 Task: In the  document research.txt Use the tool word Count 'and display word count while typing'. Find the word using Dictionary 'memorable'. Below name insert the link: www.instagram.com
Action: Mouse moved to (390, 501)
Screenshot: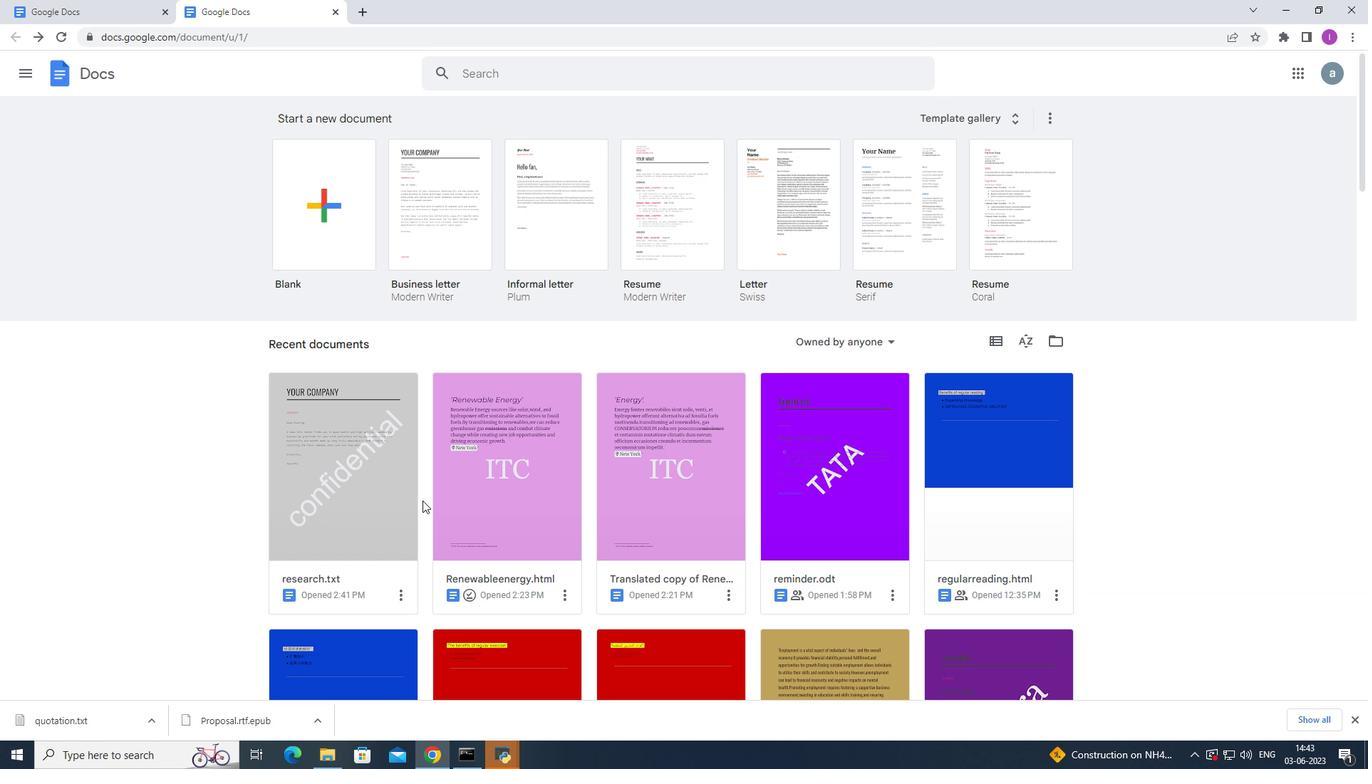 
Action: Mouse pressed left at (390, 501)
Screenshot: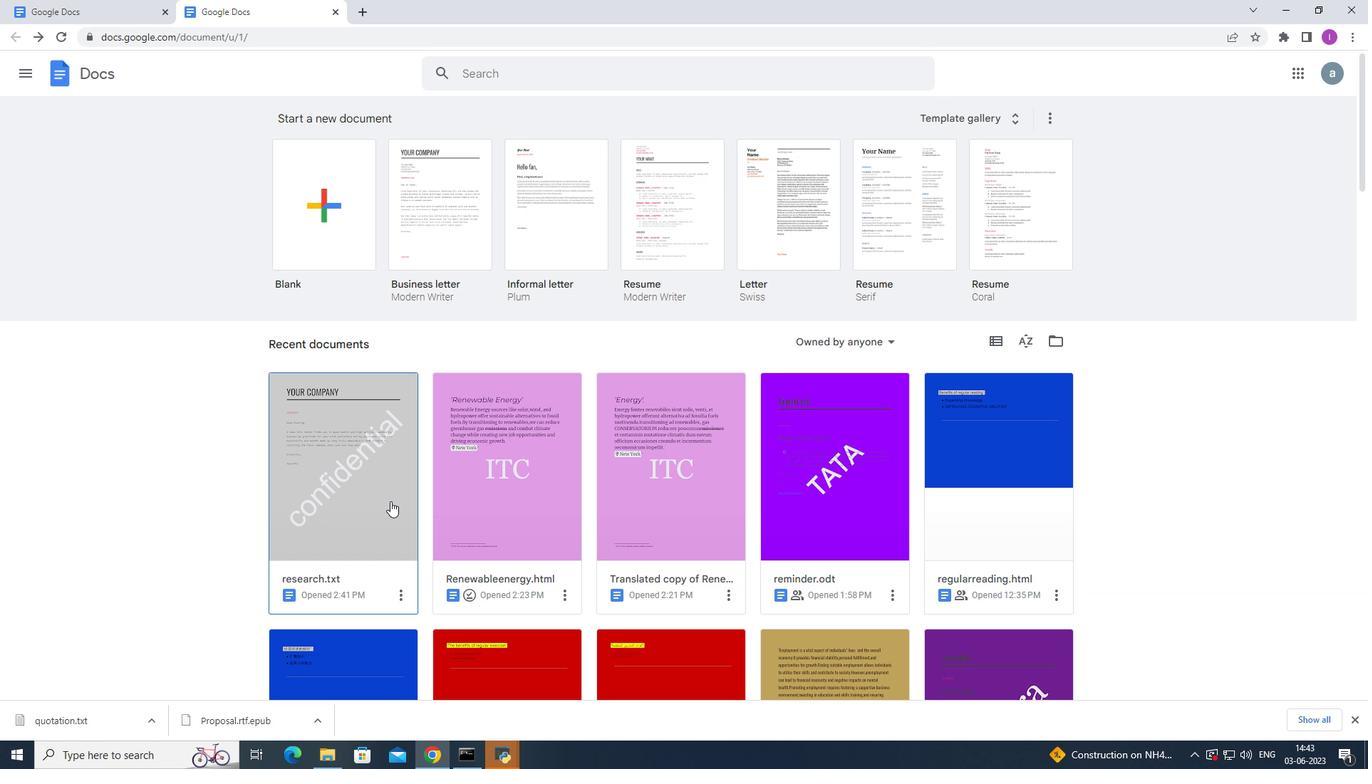
Action: Mouse moved to (225, 79)
Screenshot: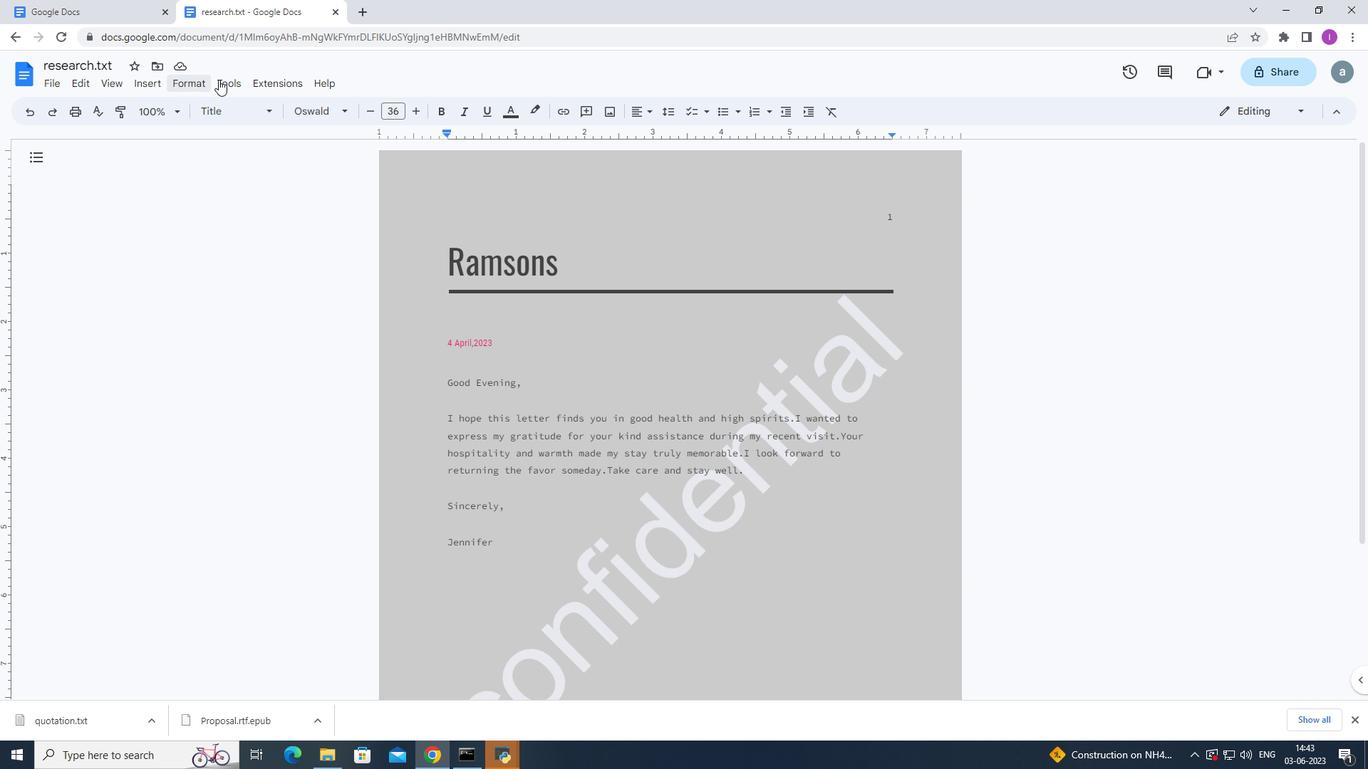 
Action: Mouse pressed left at (225, 79)
Screenshot: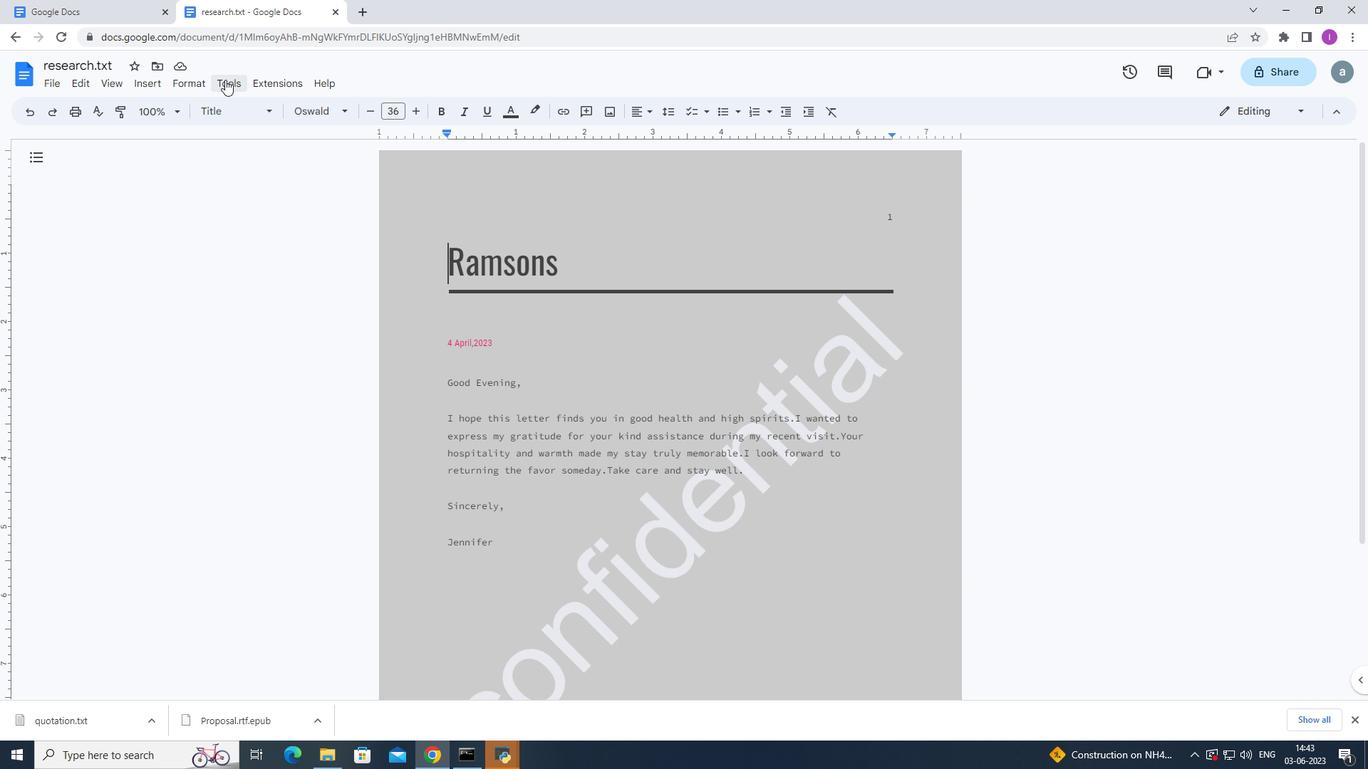 
Action: Mouse moved to (438, 125)
Screenshot: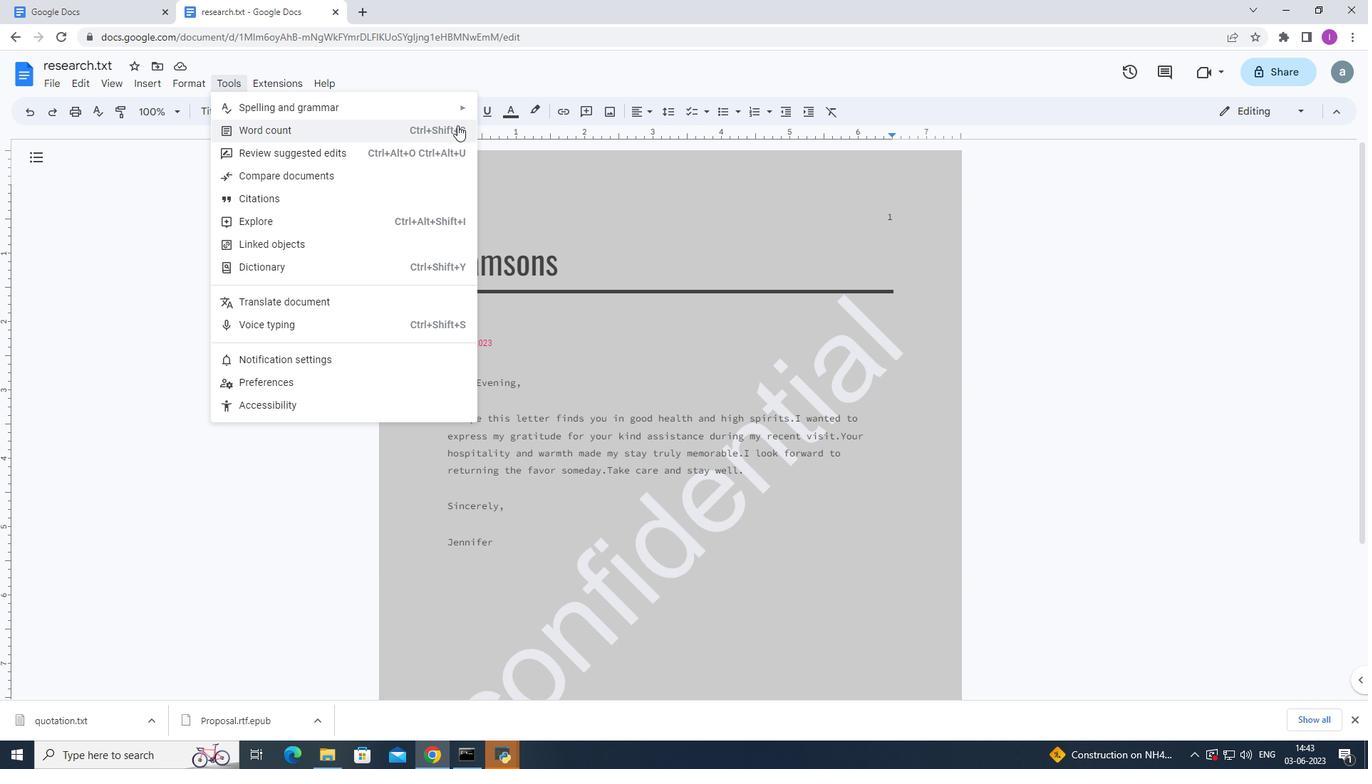 
Action: Mouse pressed left at (438, 125)
Screenshot: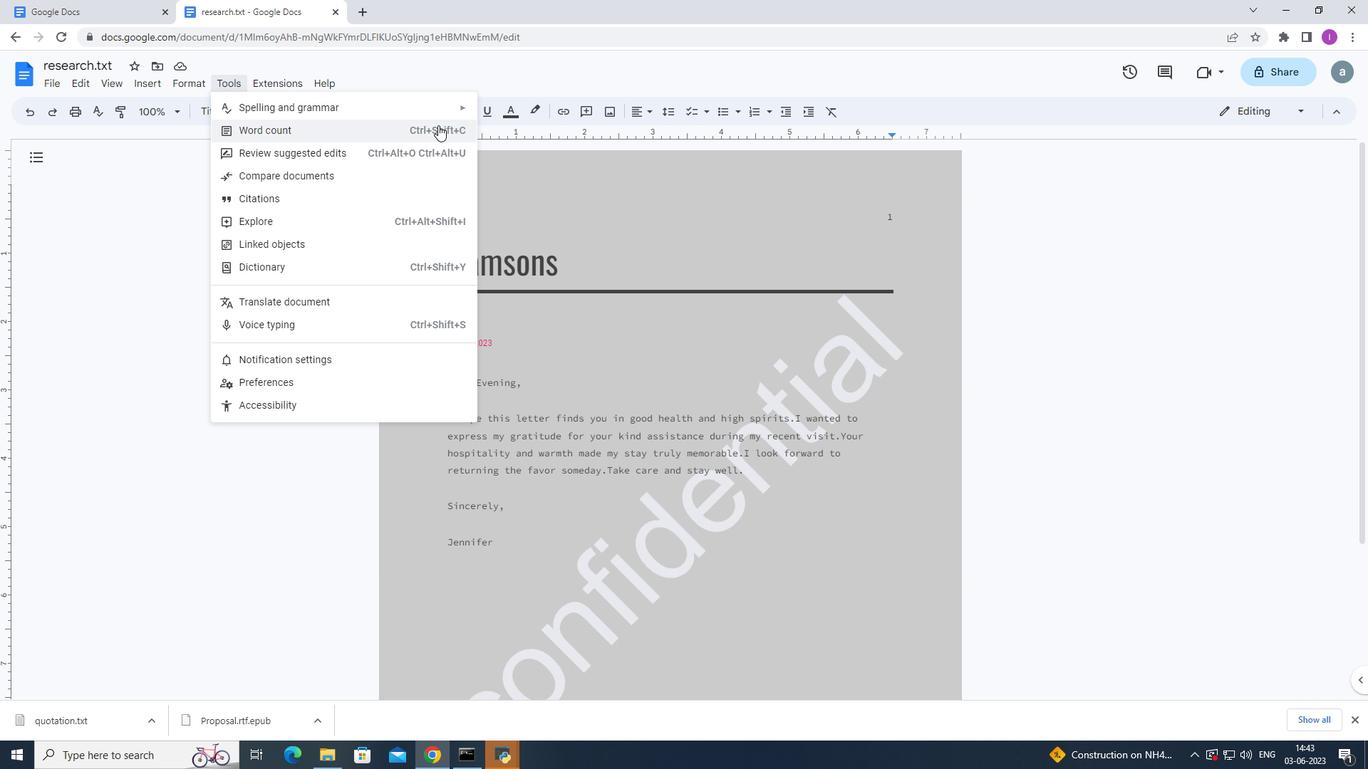 
Action: Mouse moved to (603, 438)
Screenshot: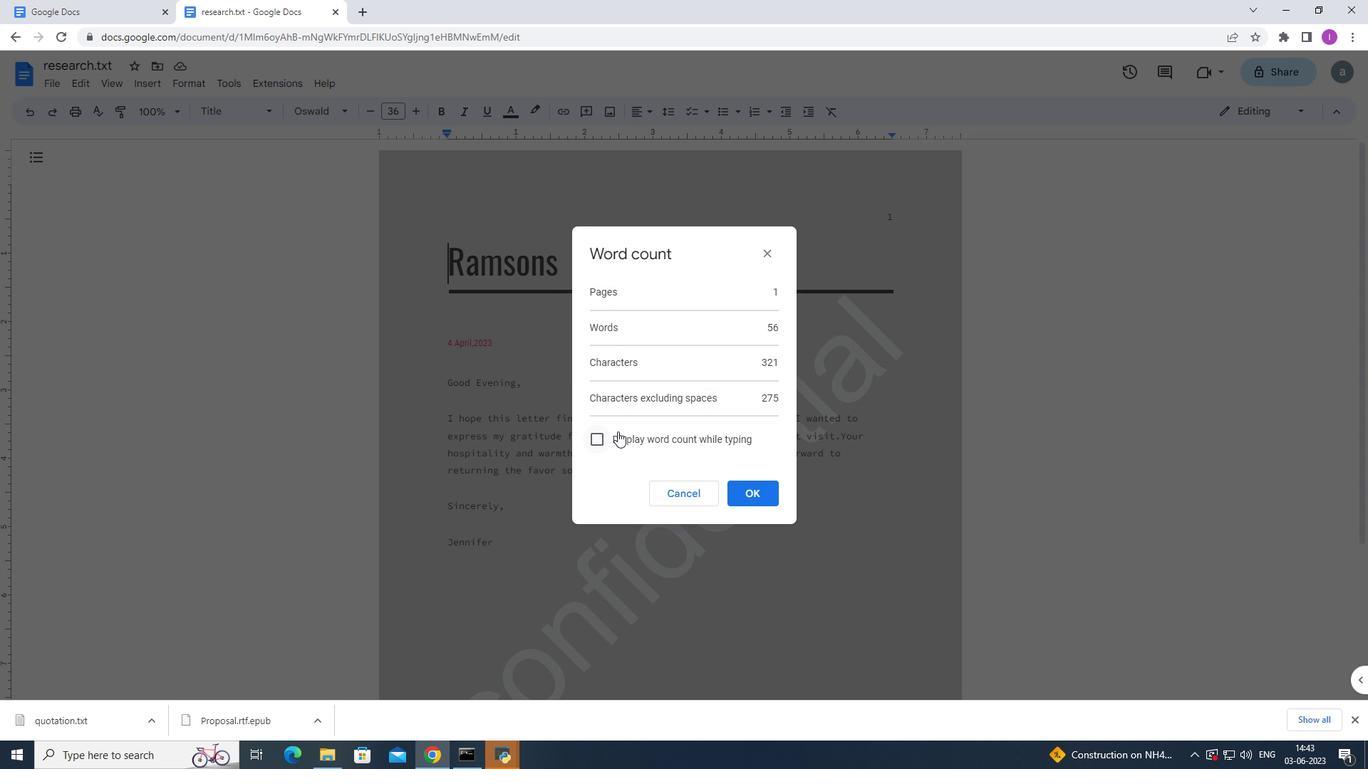 
Action: Mouse pressed left at (603, 438)
Screenshot: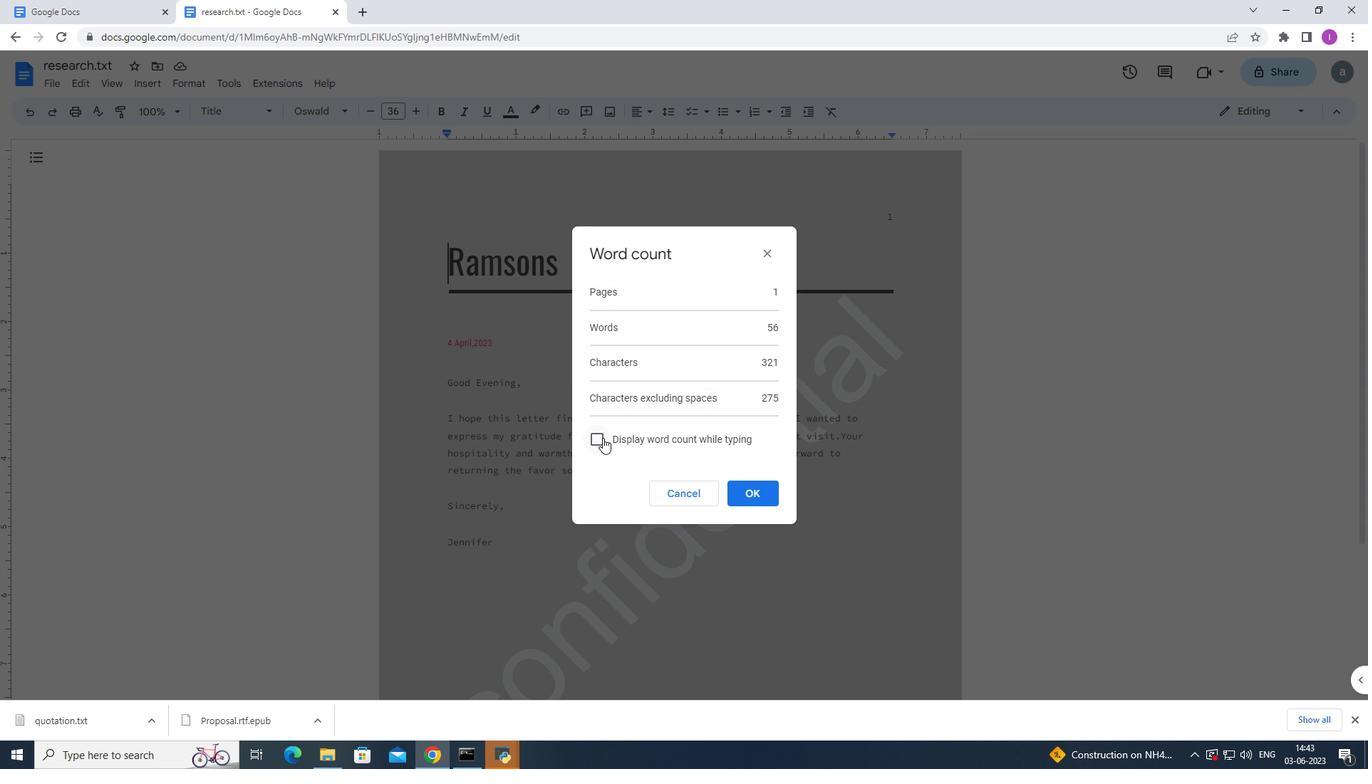 
Action: Mouse moved to (750, 489)
Screenshot: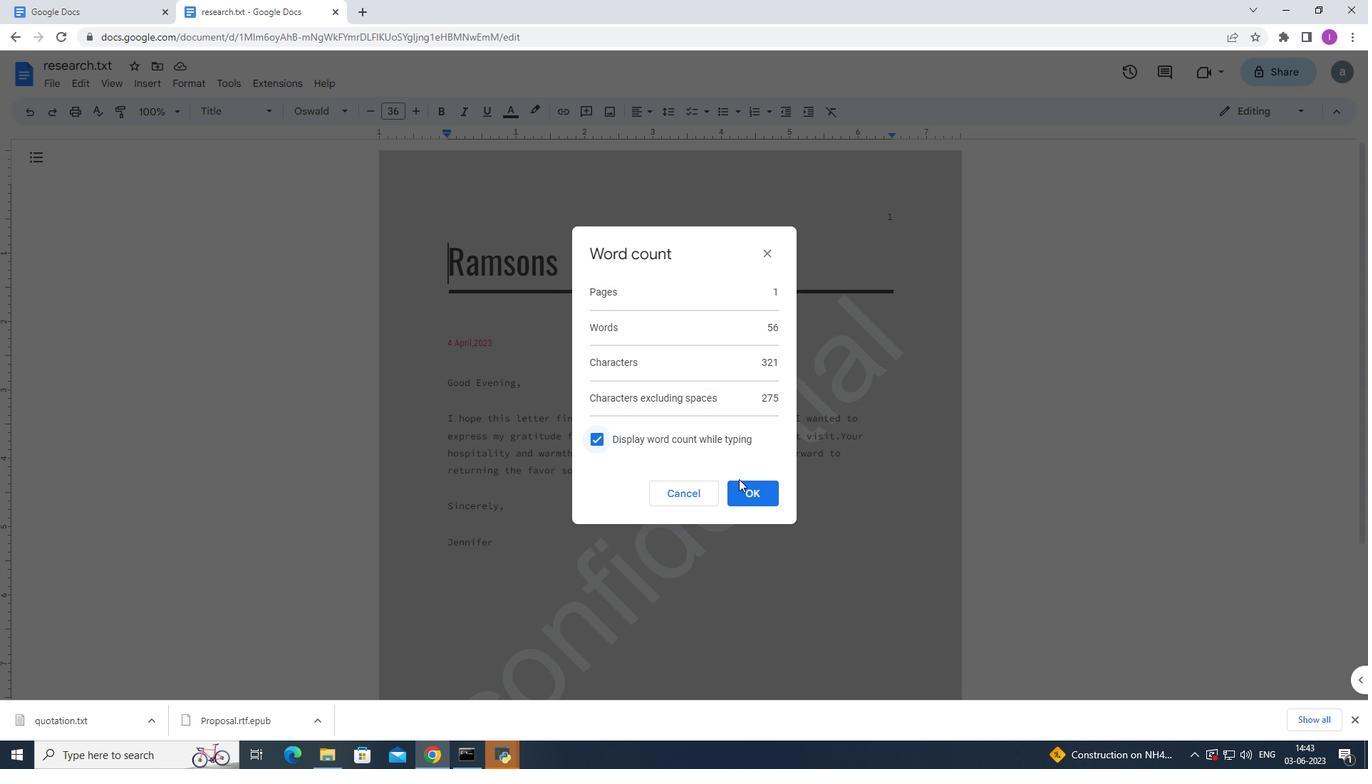 
Action: Mouse pressed left at (750, 489)
Screenshot: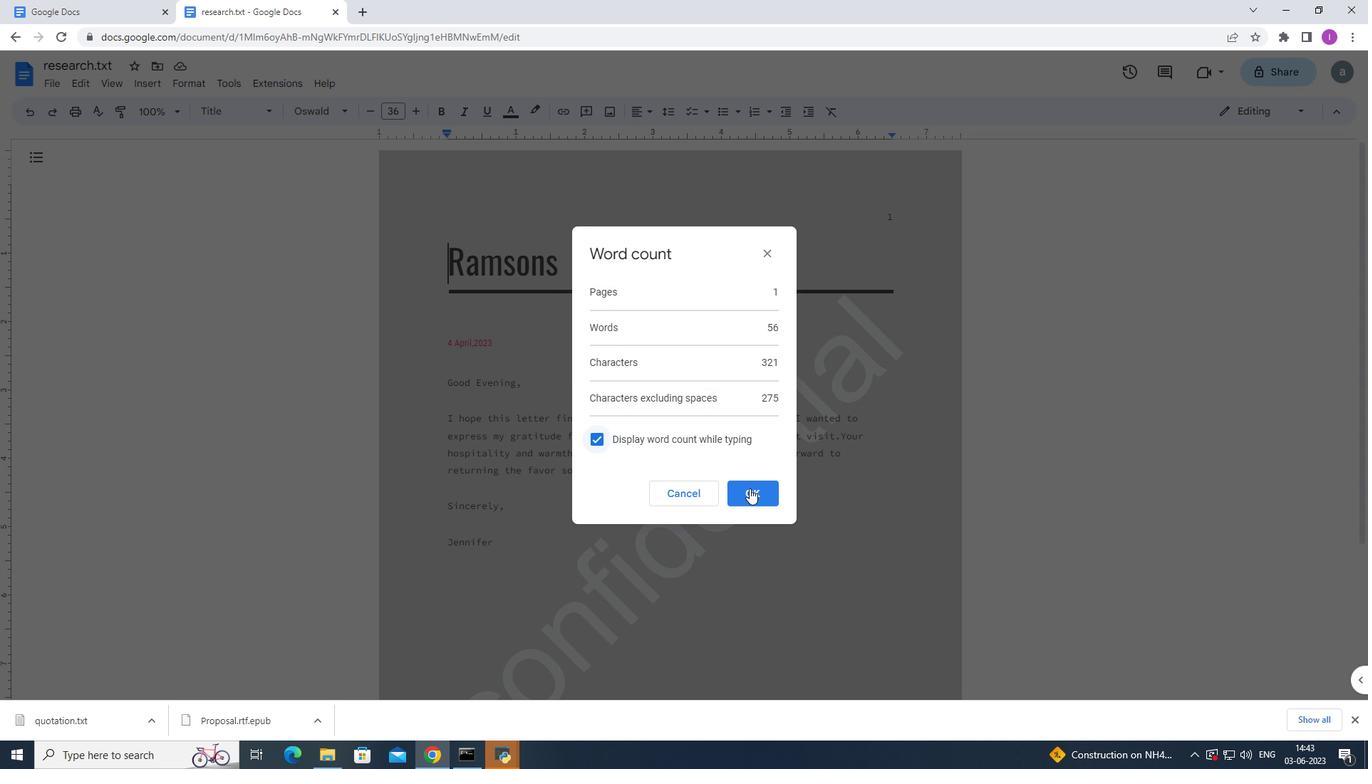 
Action: Mouse moved to (739, 453)
Screenshot: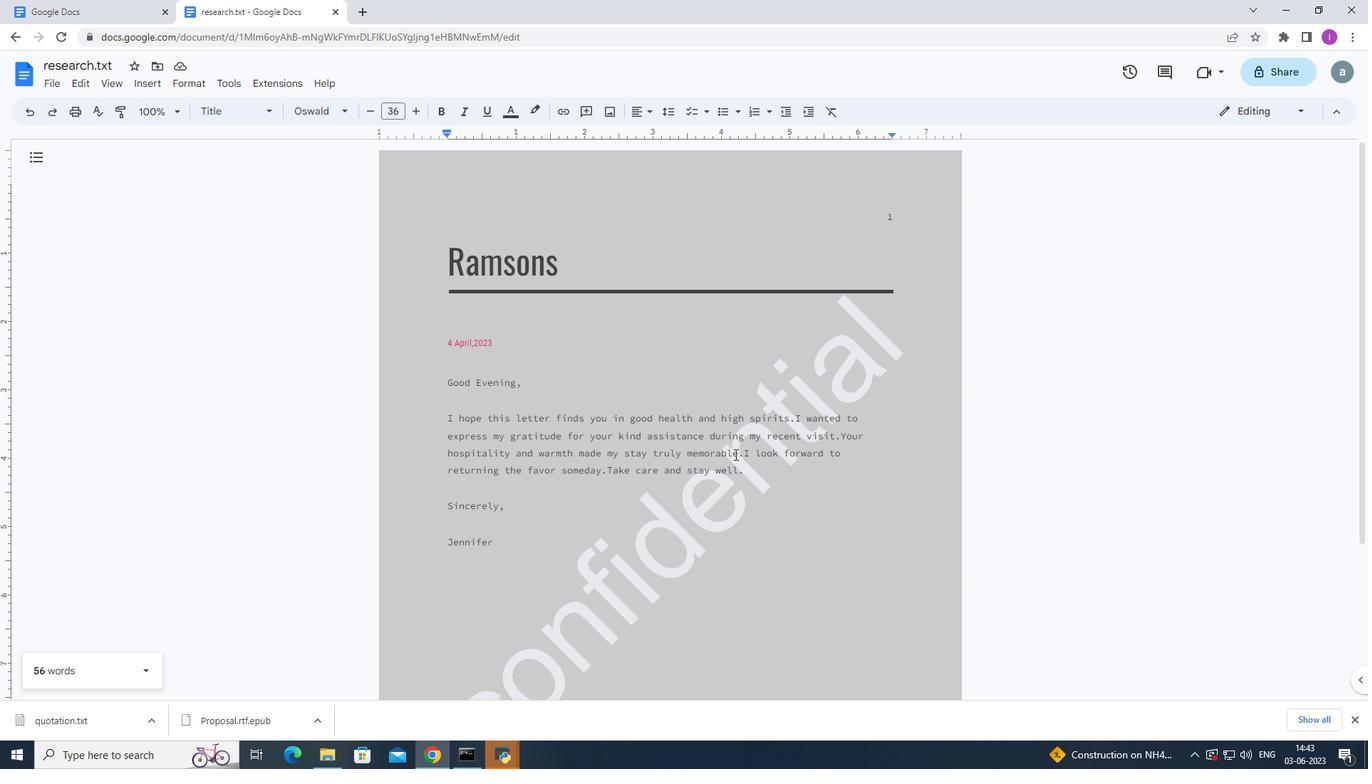 
Action: Mouse pressed left at (739, 453)
Screenshot: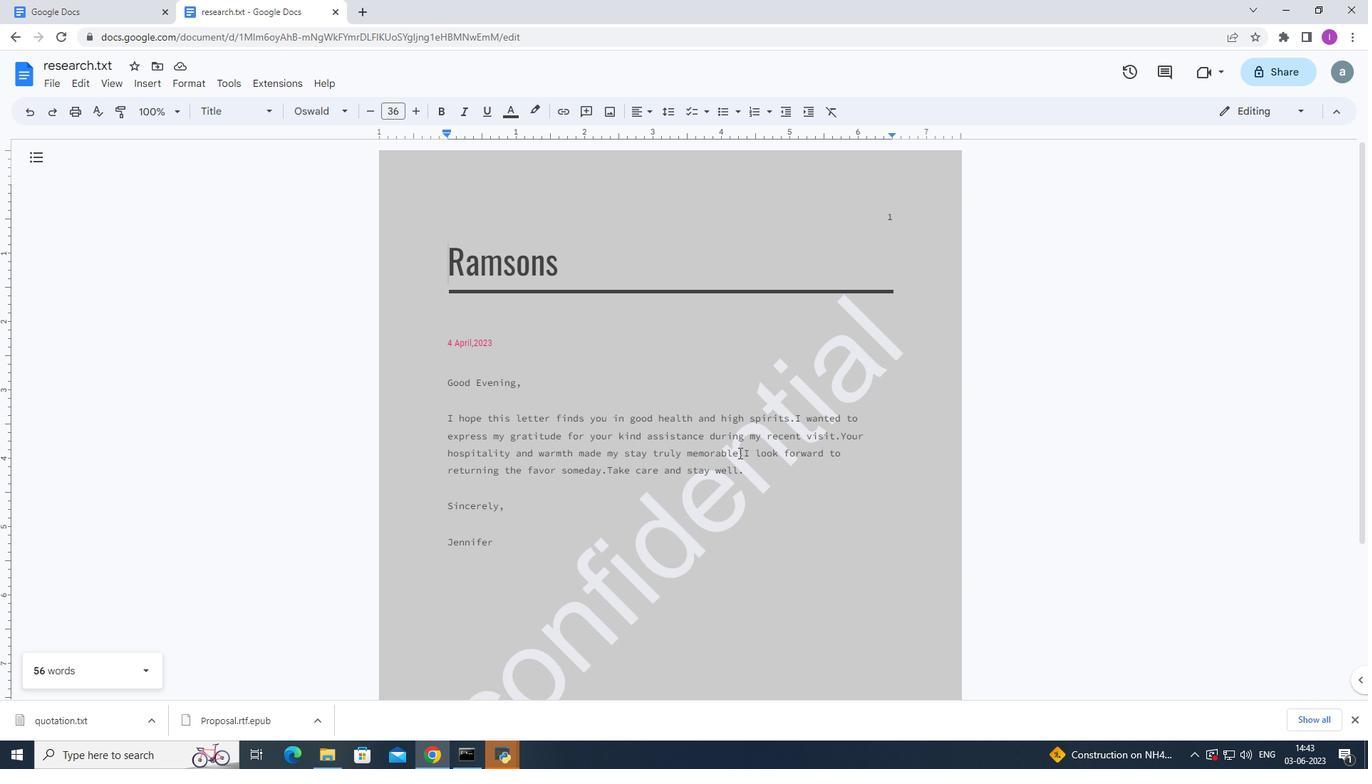 
Action: Mouse moved to (236, 80)
Screenshot: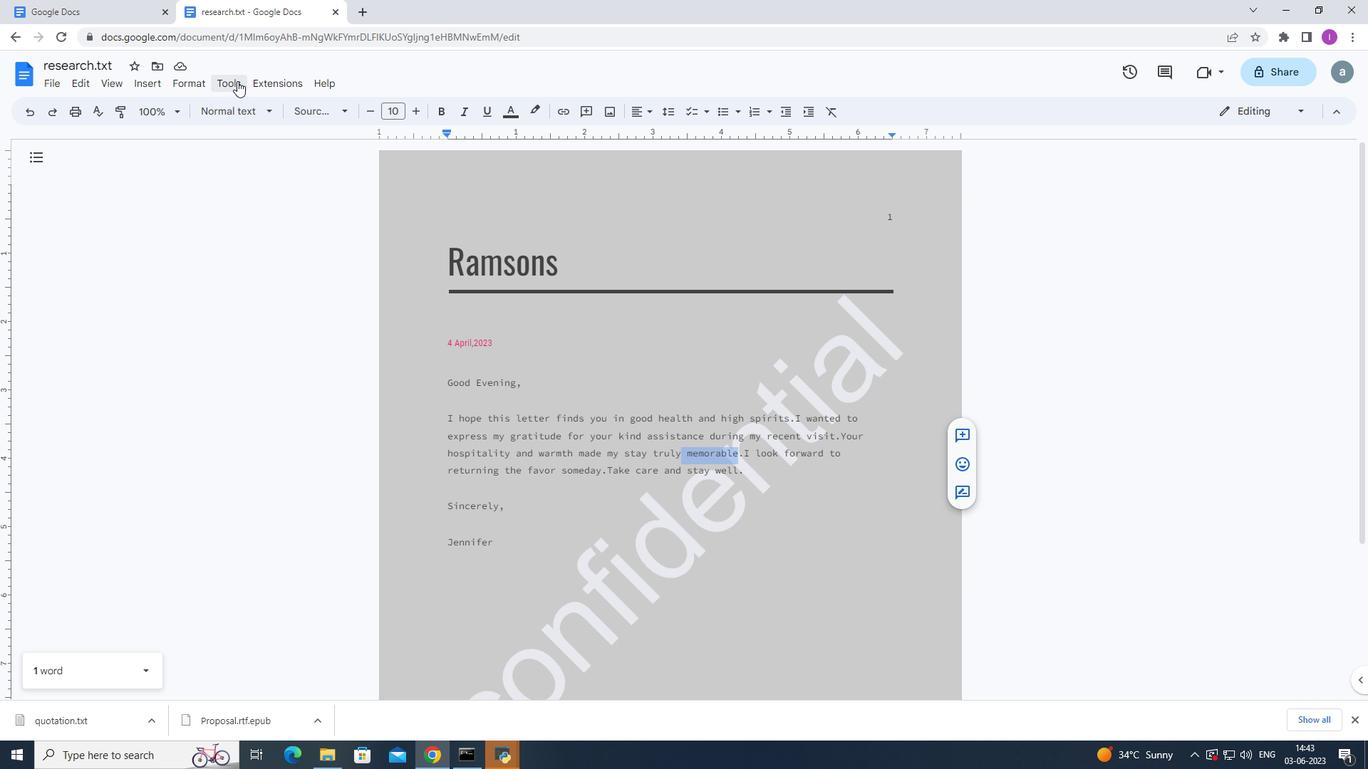 
Action: Mouse pressed left at (236, 80)
Screenshot: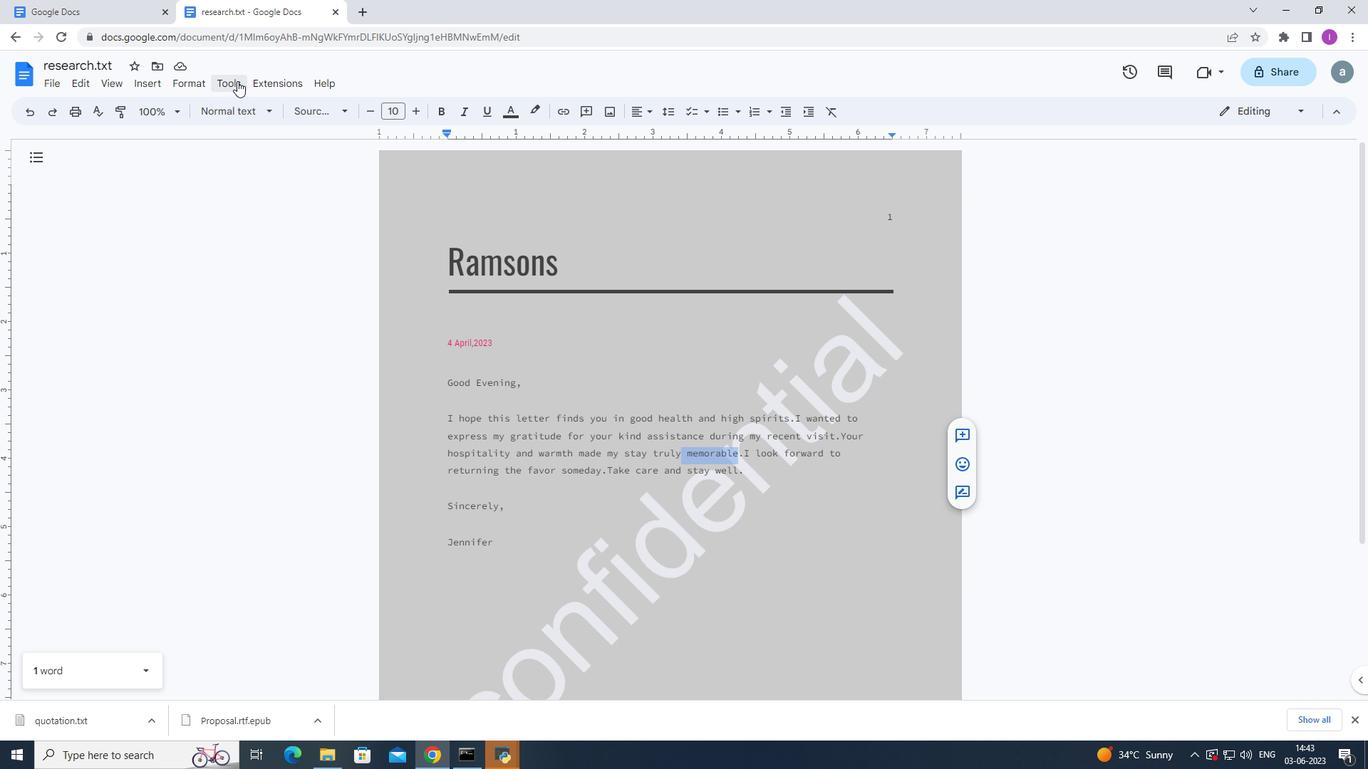 
Action: Mouse moved to (280, 268)
Screenshot: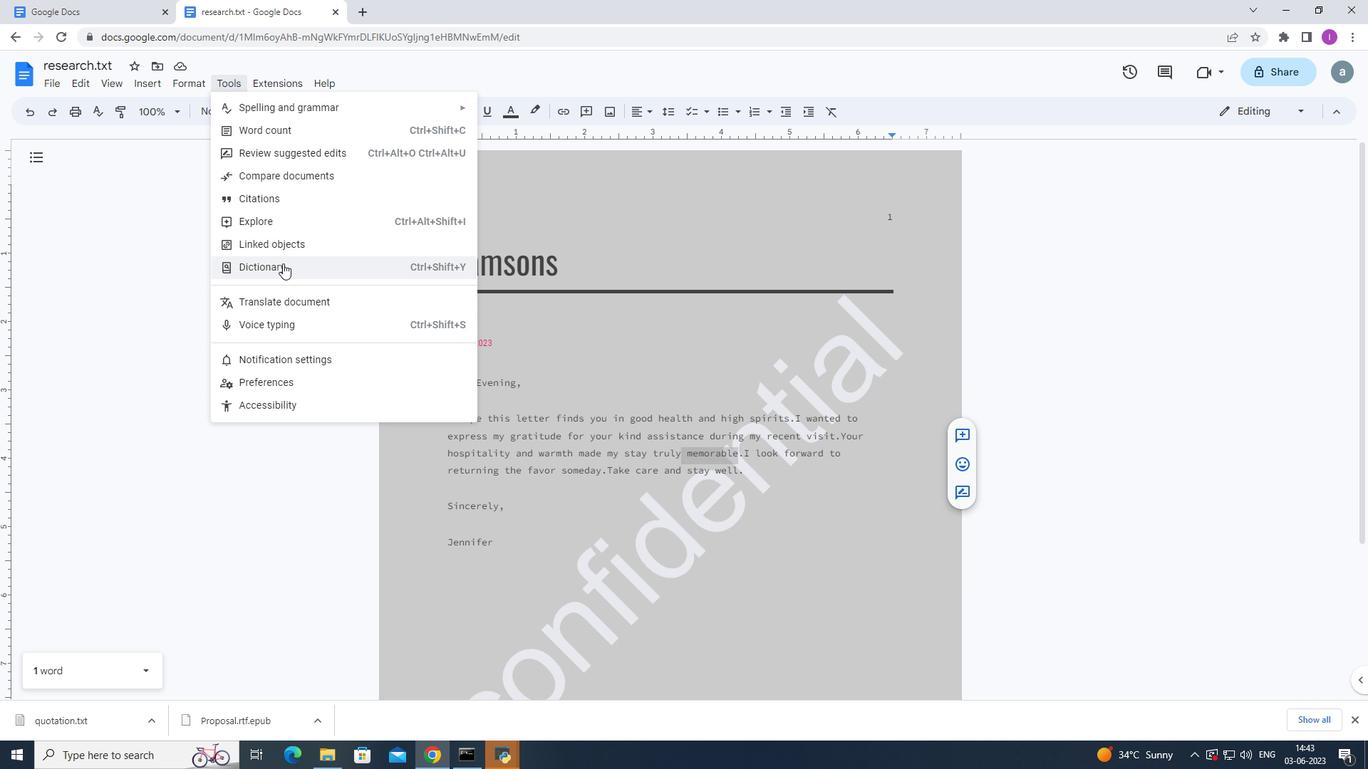 
Action: Mouse pressed left at (280, 268)
Screenshot: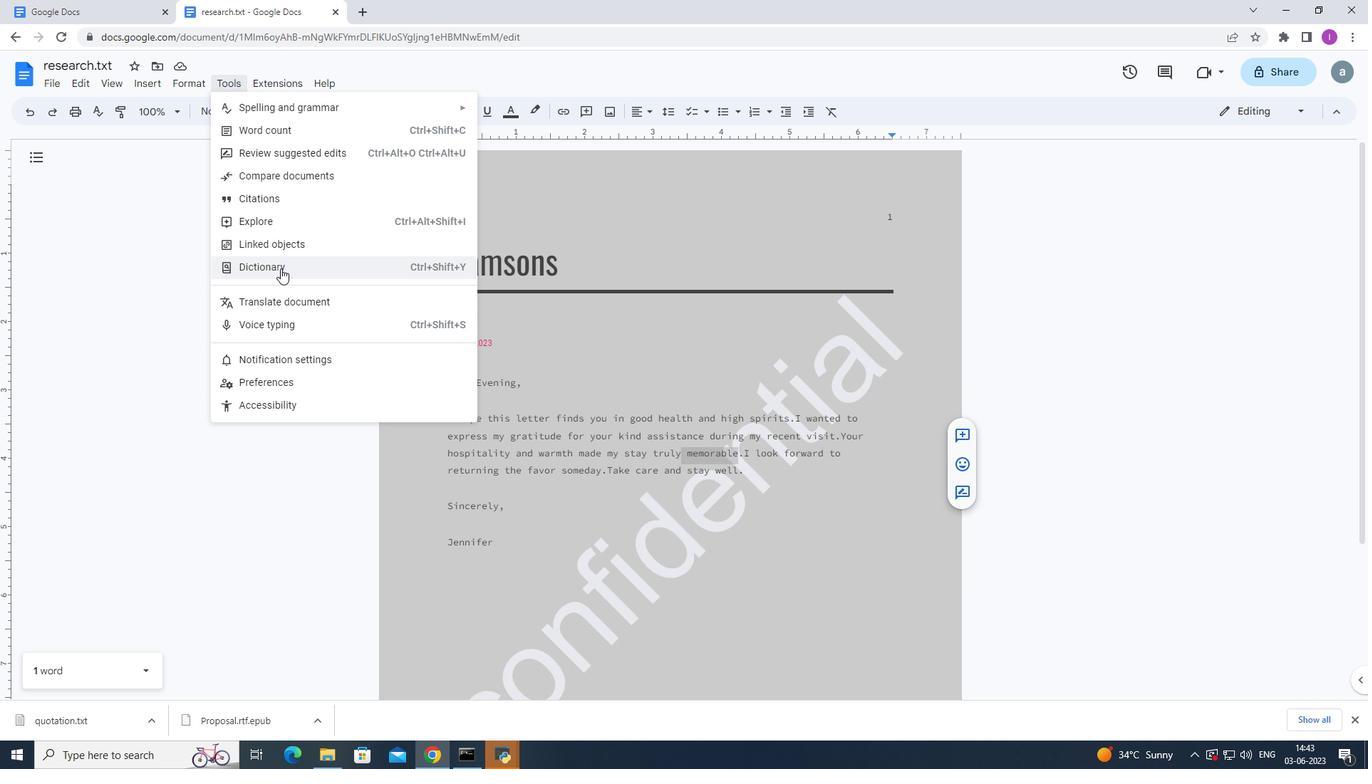
Action: Mouse moved to (380, 548)
Screenshot: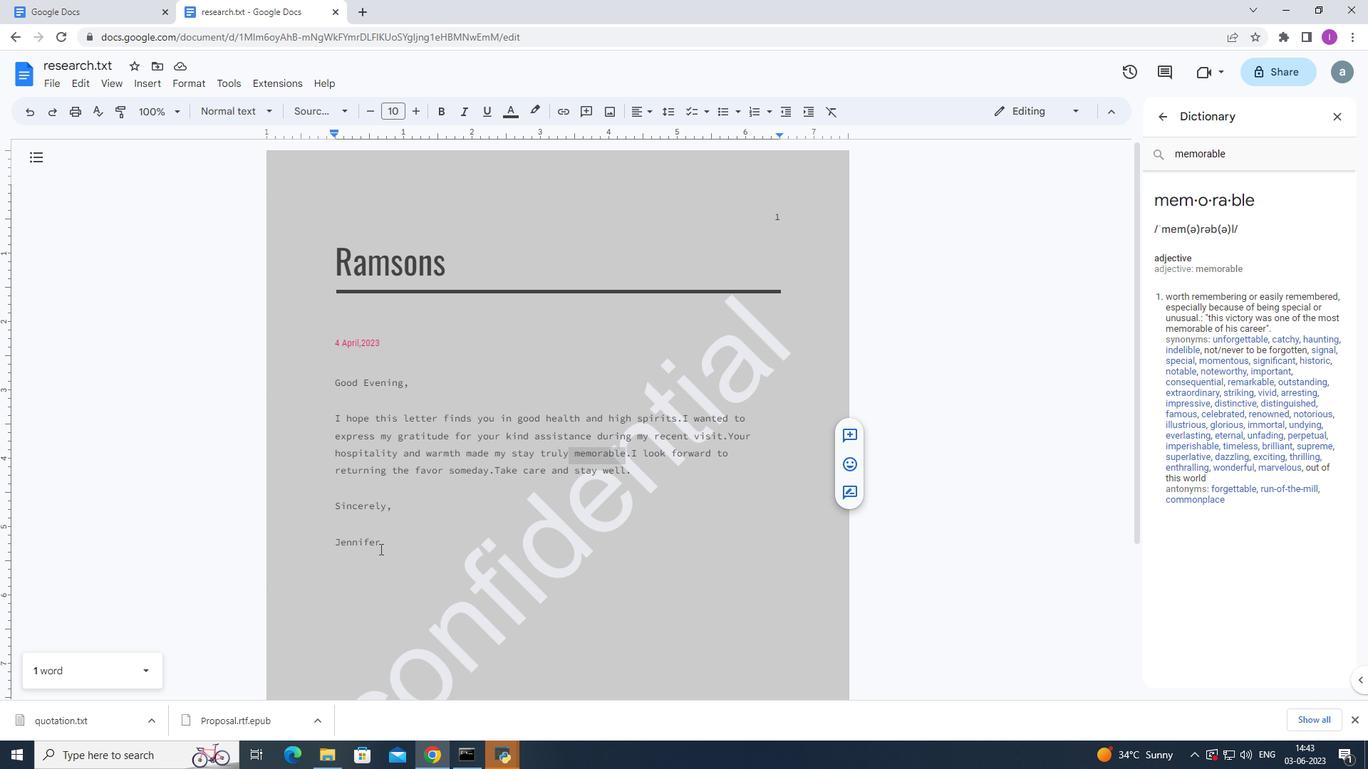 
Action: Mouse pressed left at (380, 548)
Screenshot: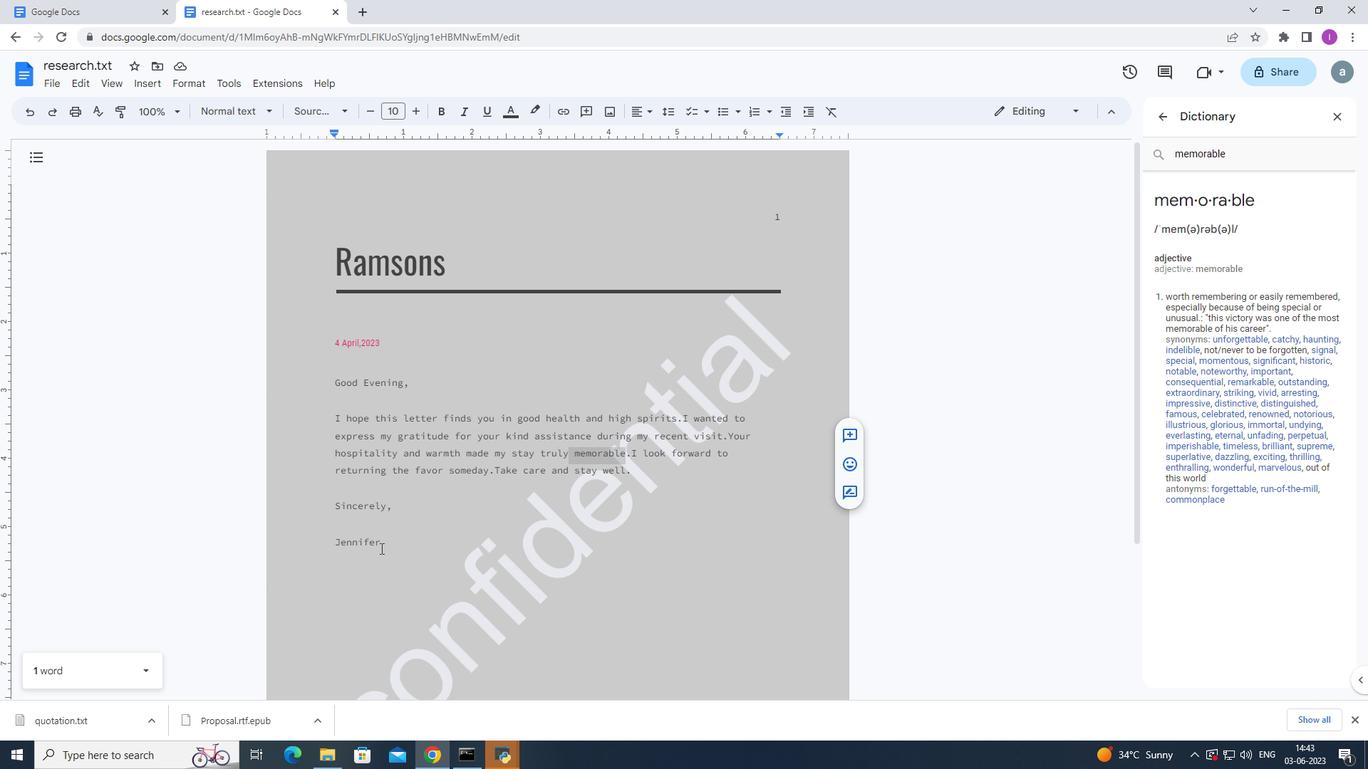 
Action: Mouse moved to (512, 541)
Screenshot: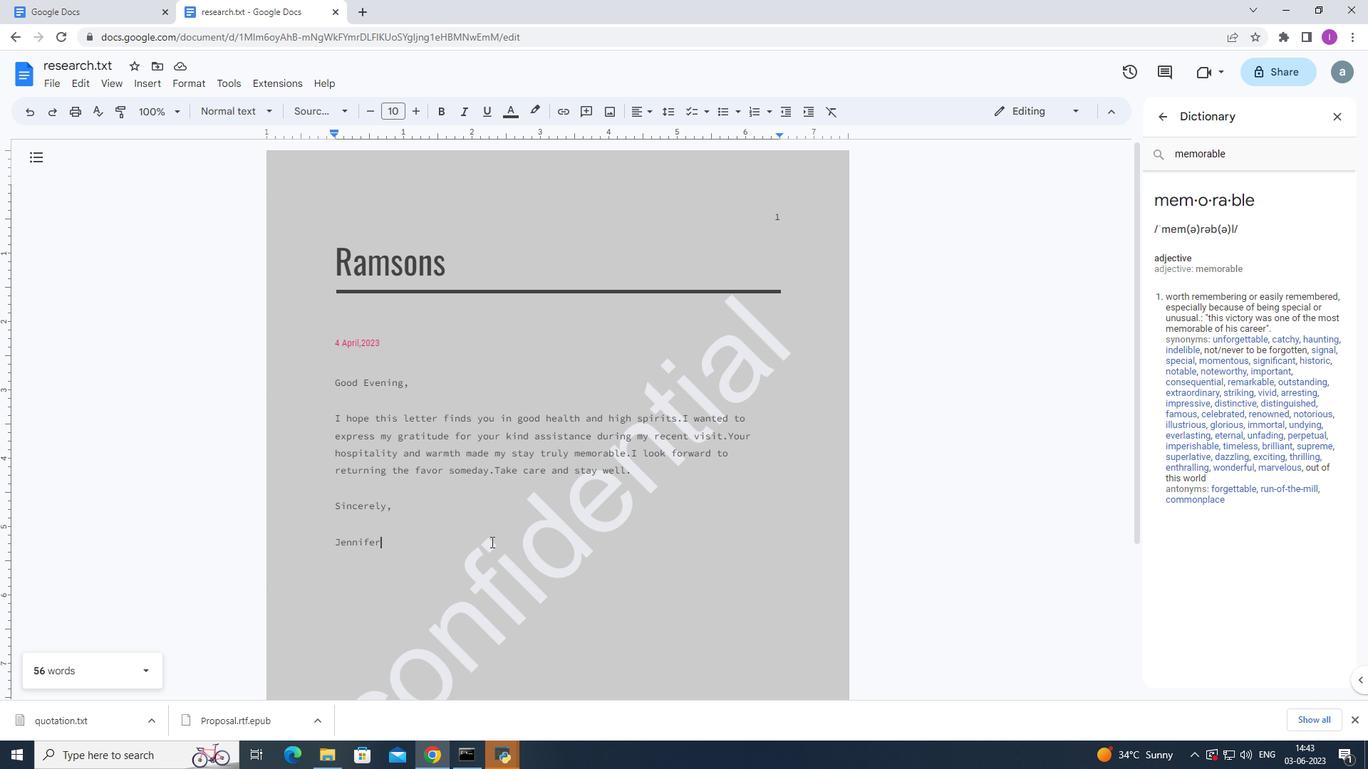 
Action: Key pressed <Key.enter>
Screenshot: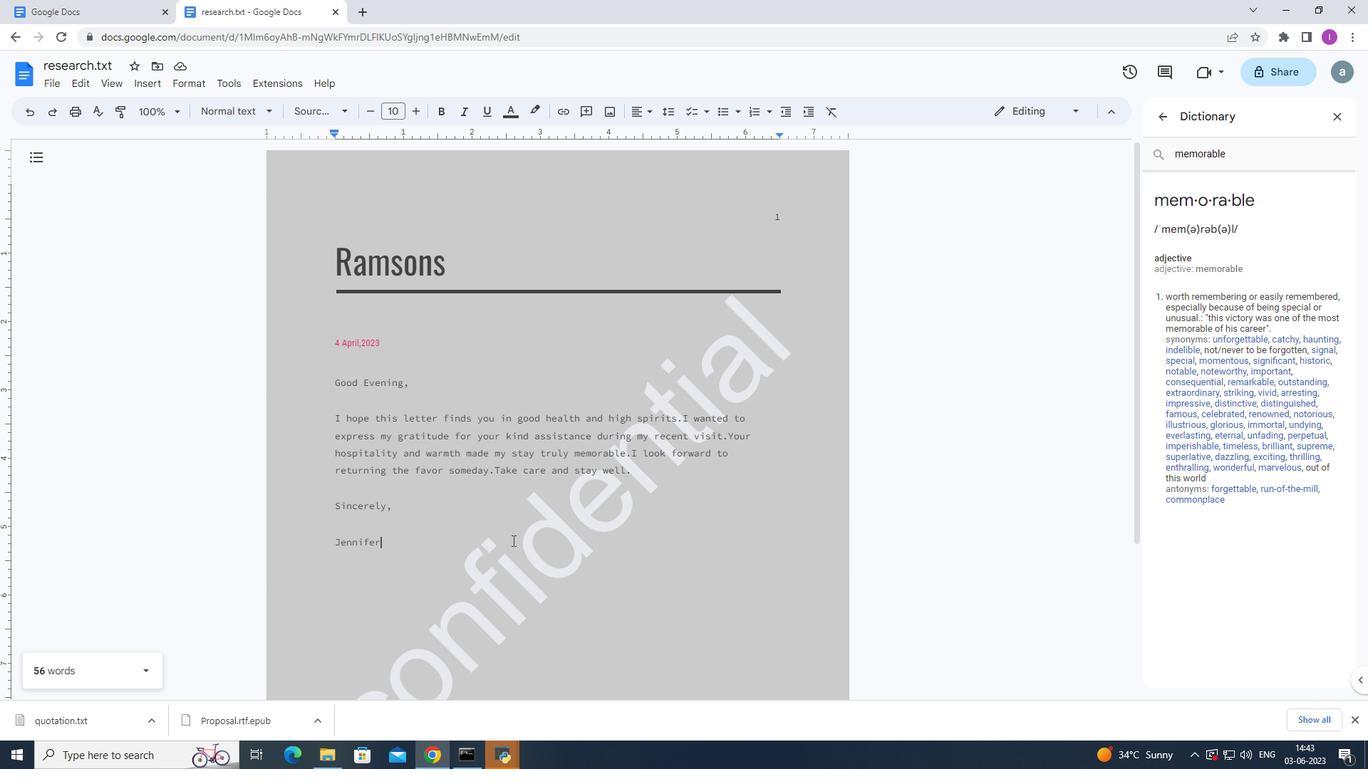 
Action: Mouse moved to (156, 80)
Screenshot: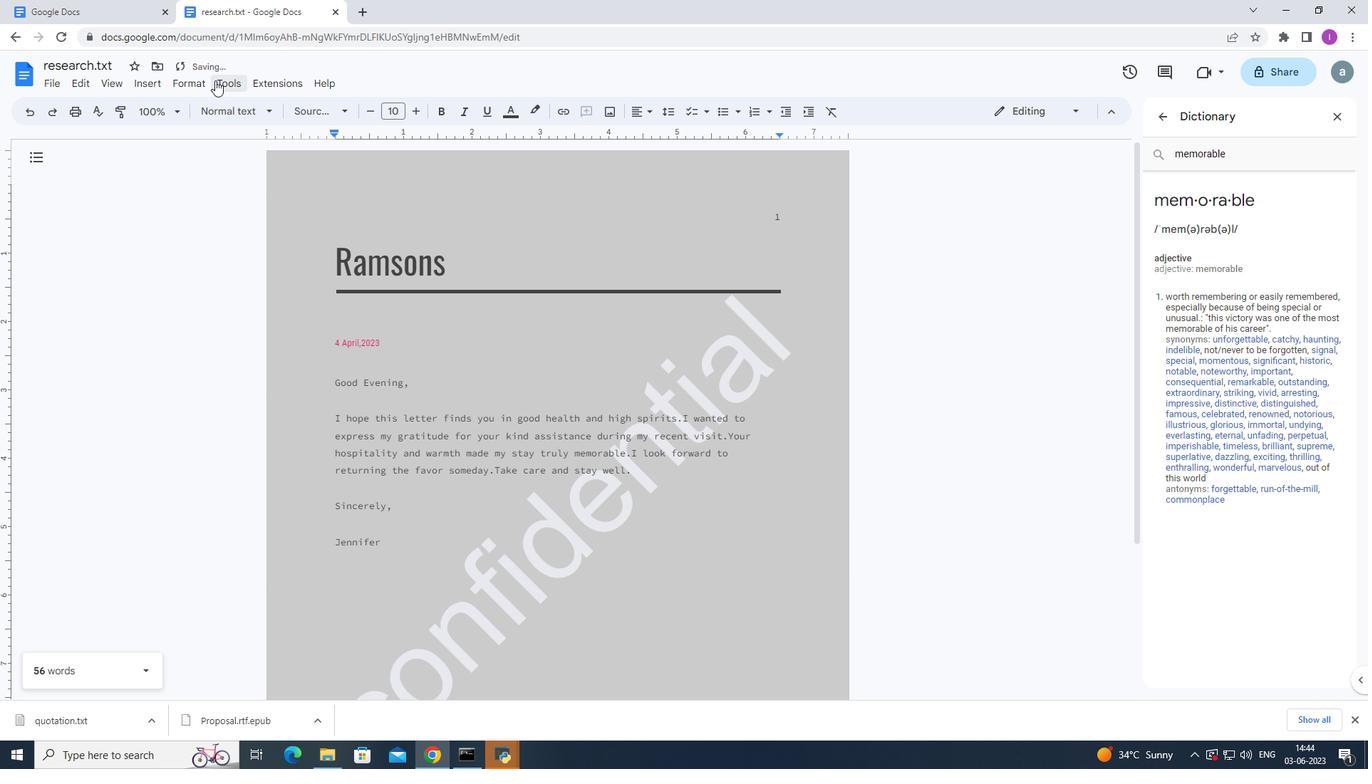
Action: Mouse pressed left at (156, 80)
Screenshot: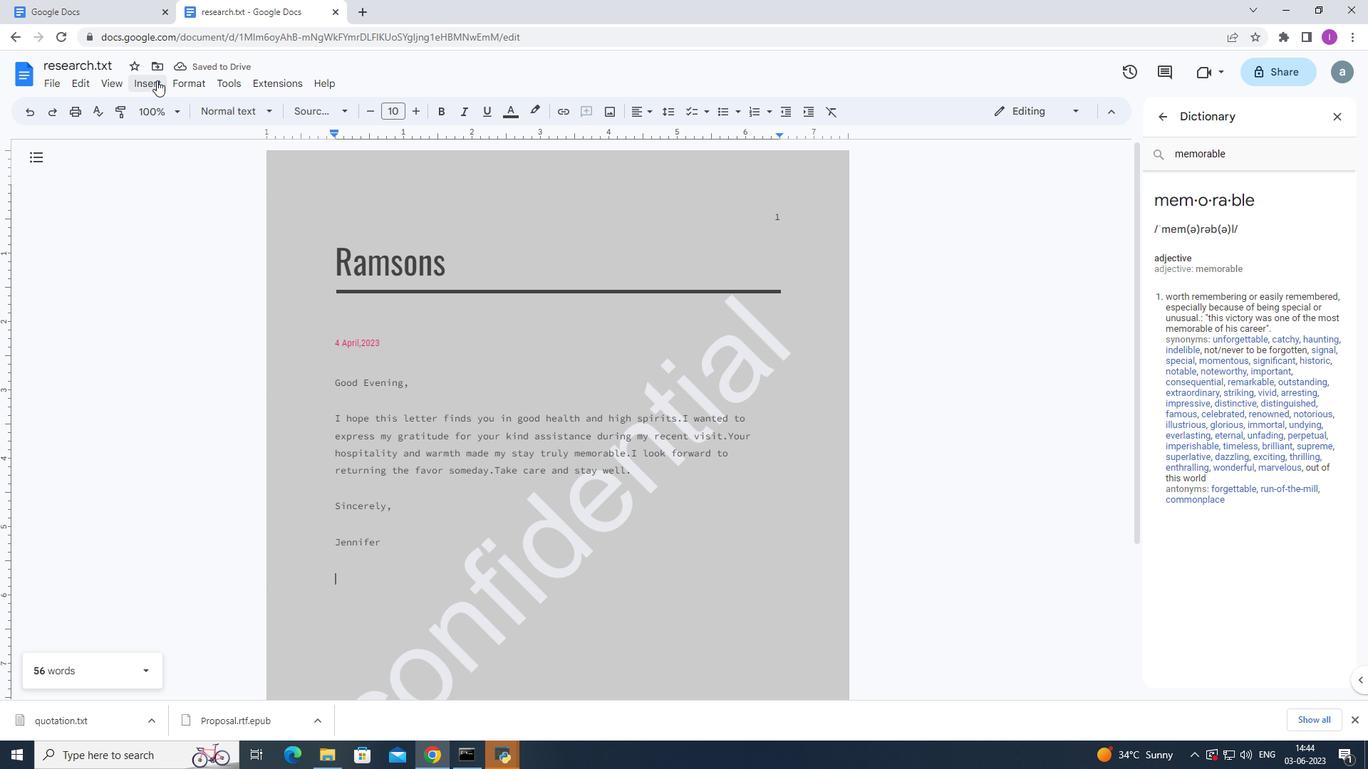 
Action: Mouse moved to (182, 514)
Screenshot: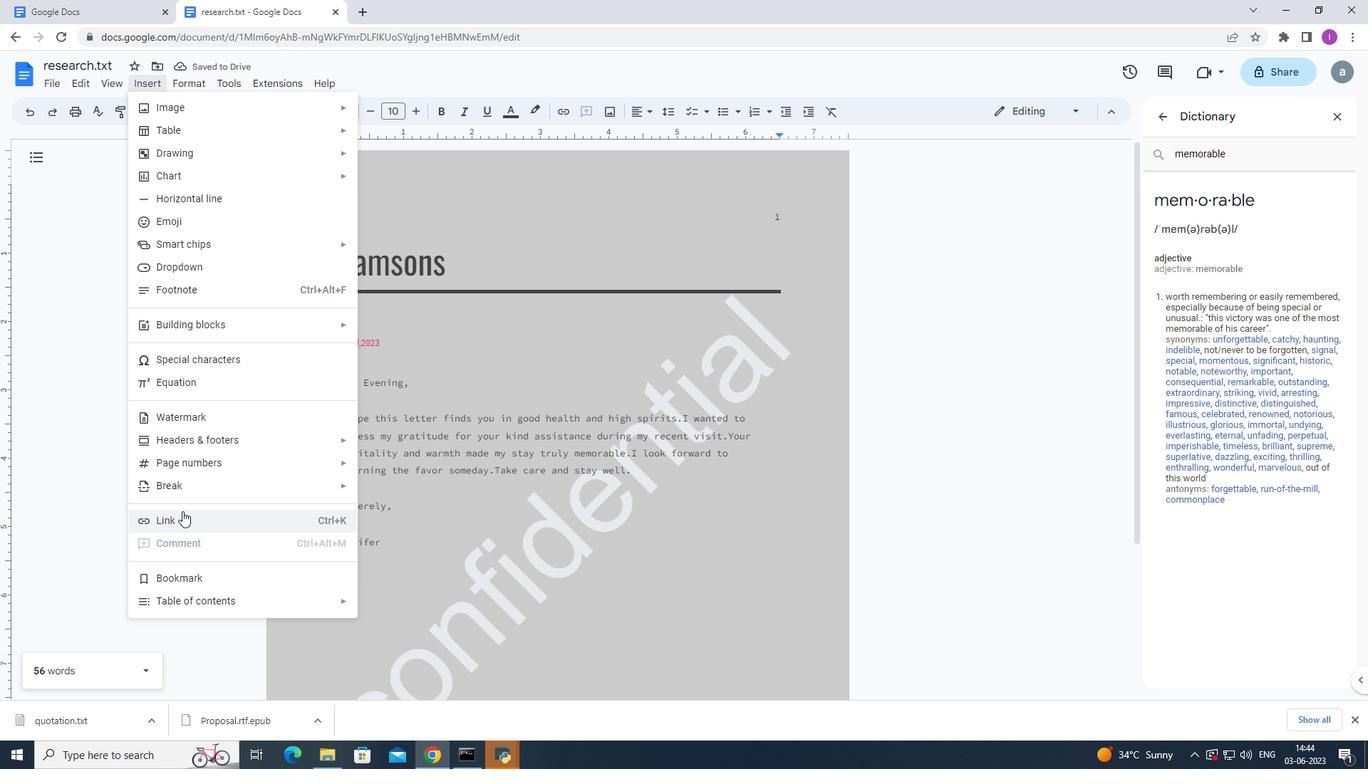 
Action: Mouse pressed left at (182, 514)
Screenshot: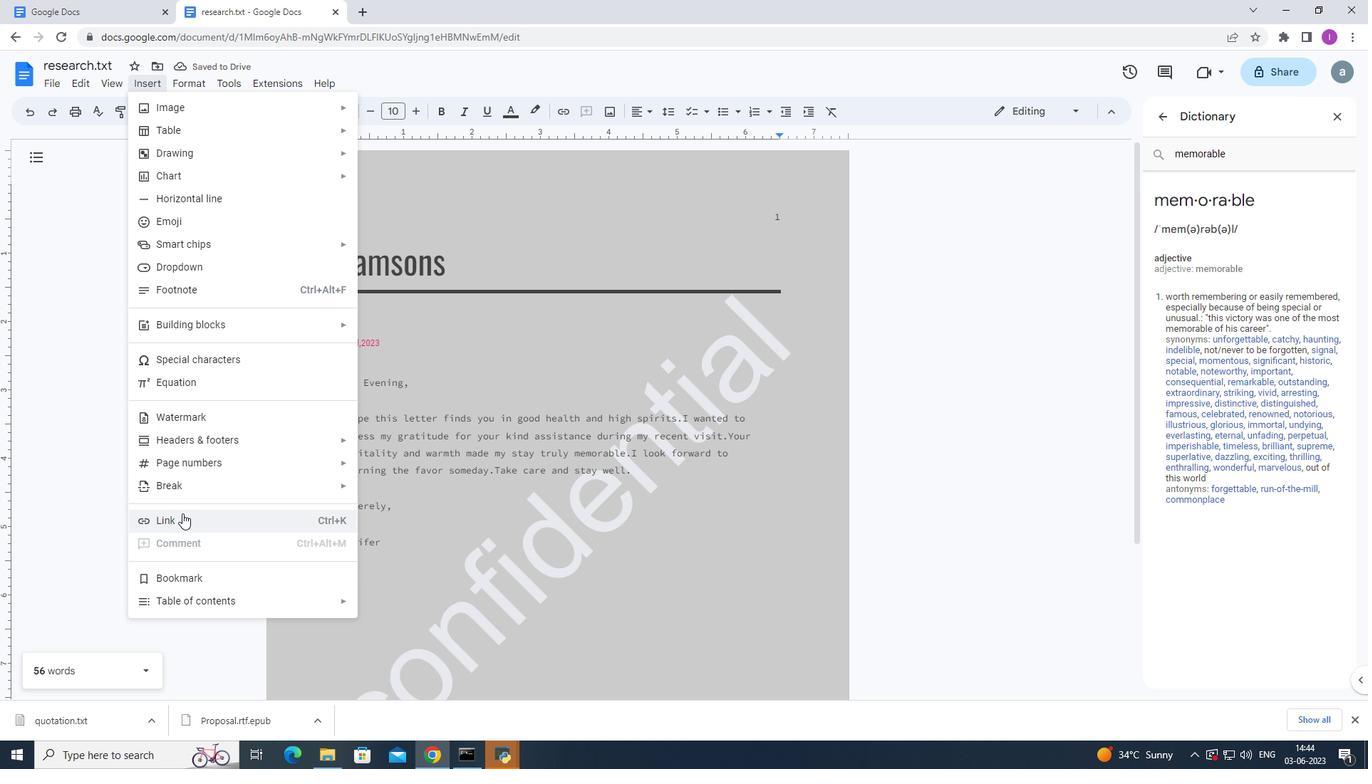 
Action: Mouse moved to (249, 502)
Screenshot: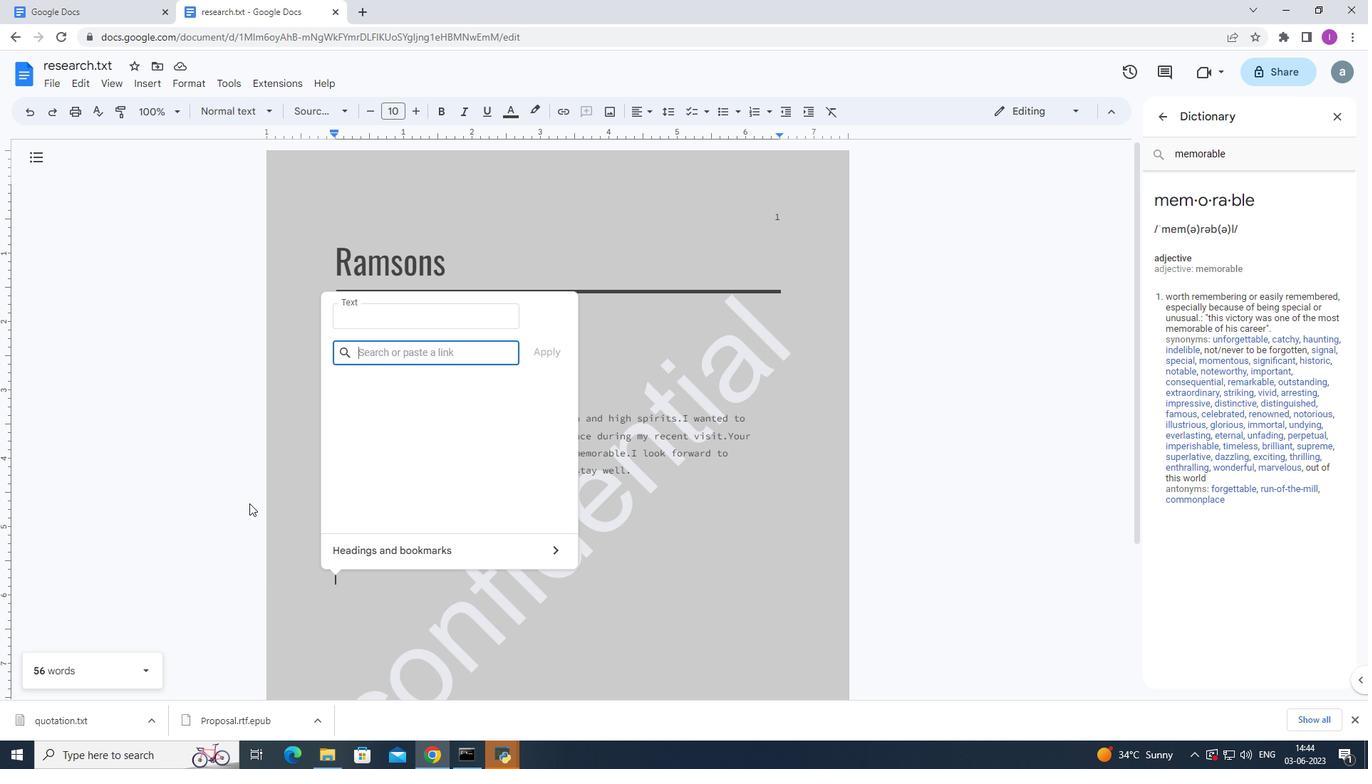 
Action: Key pressed www.
Screenshot: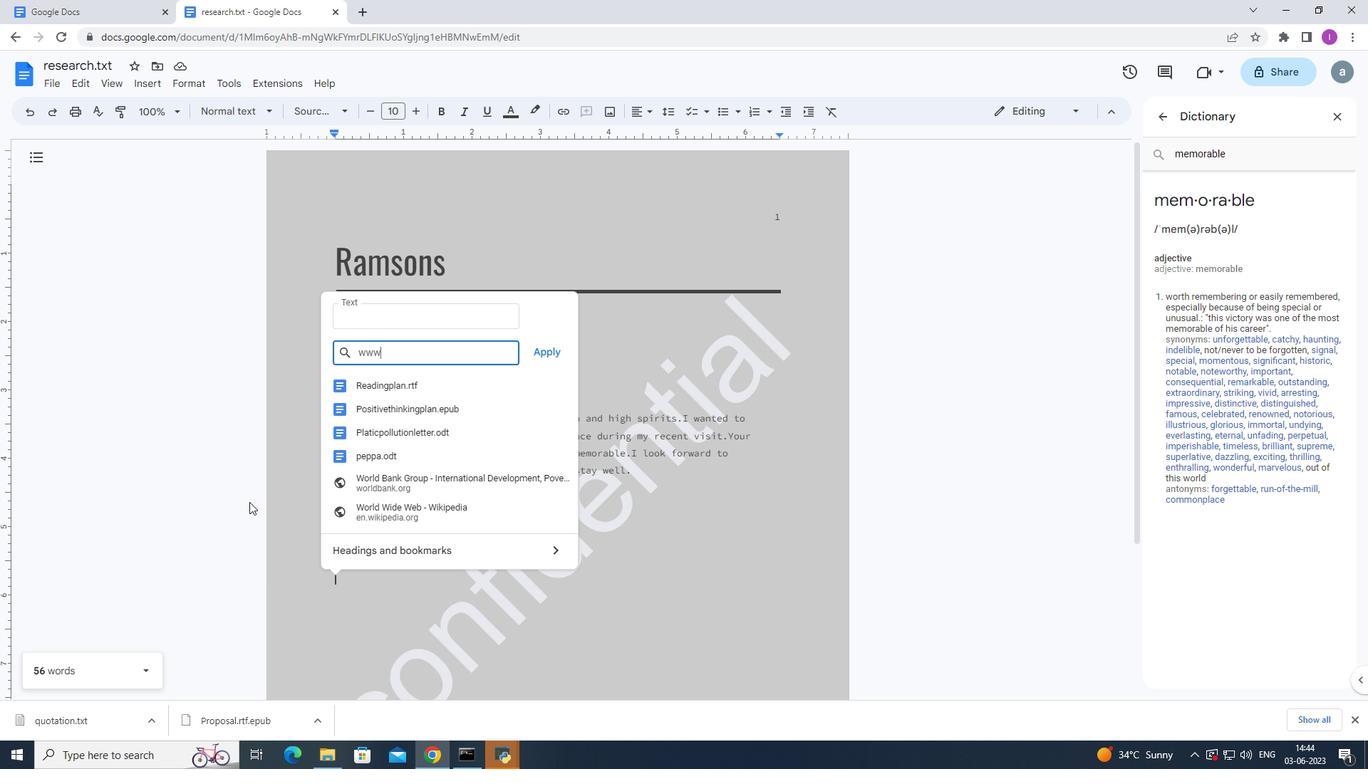 
Action: Mouse moved to (249, 501)
Screenshot: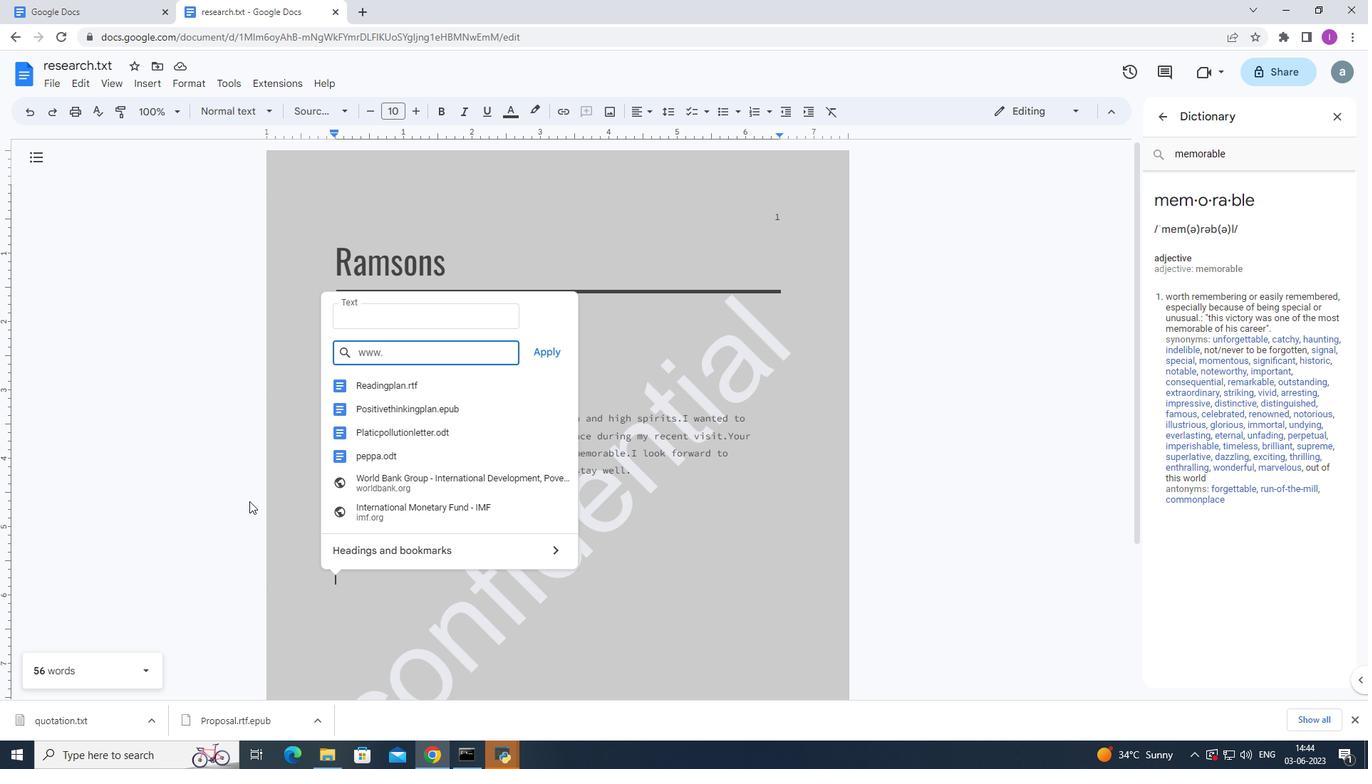 
Action: Key pressed i
Screenshot: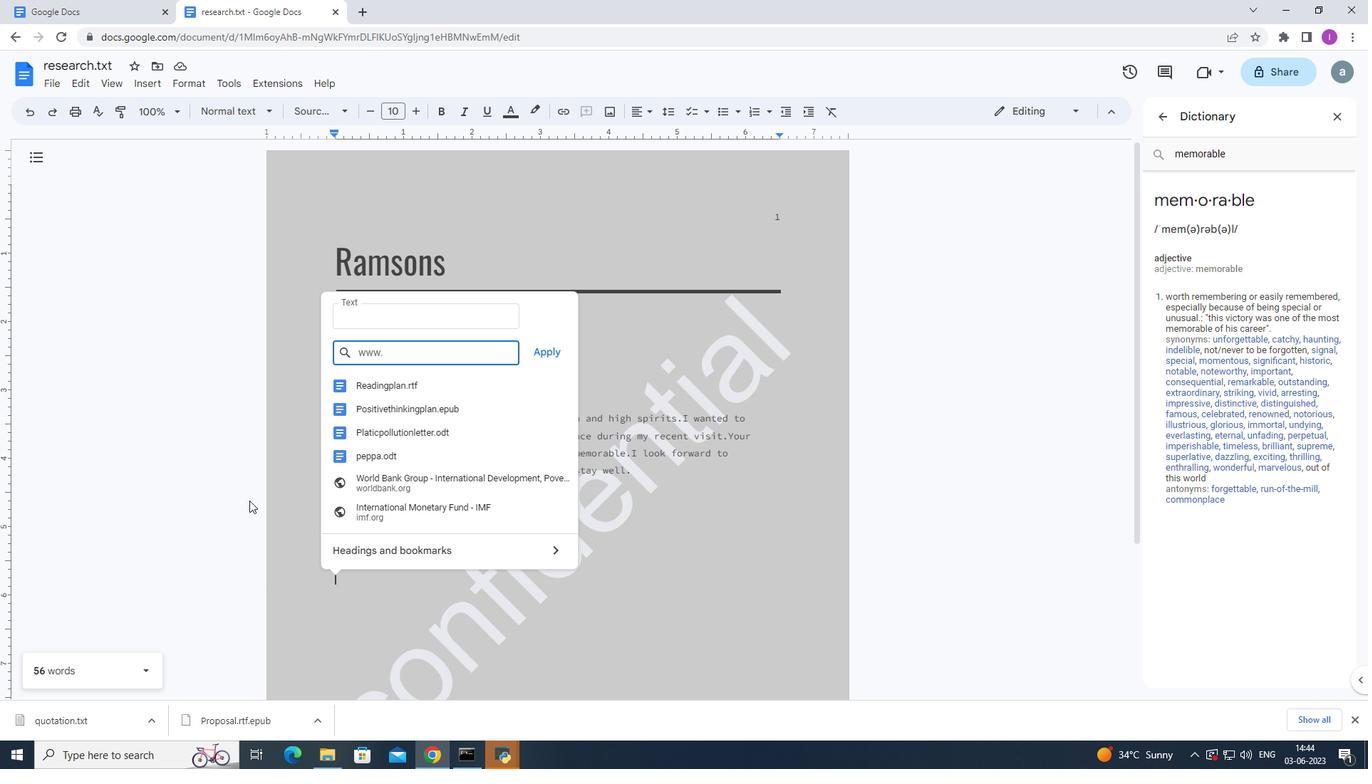 
Action: Mouse moved to (249, 501)
Screenshot: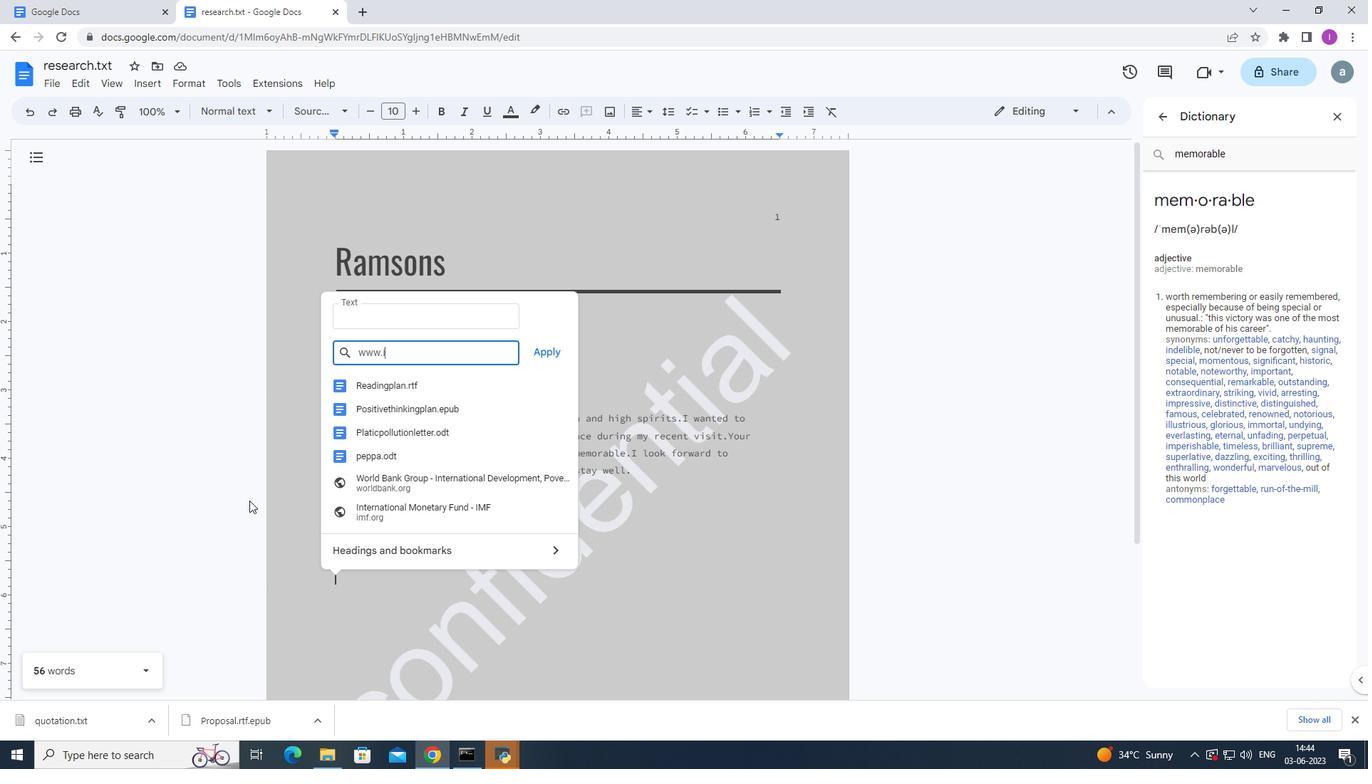 
Action: Key pressed nstagr
Screenshot: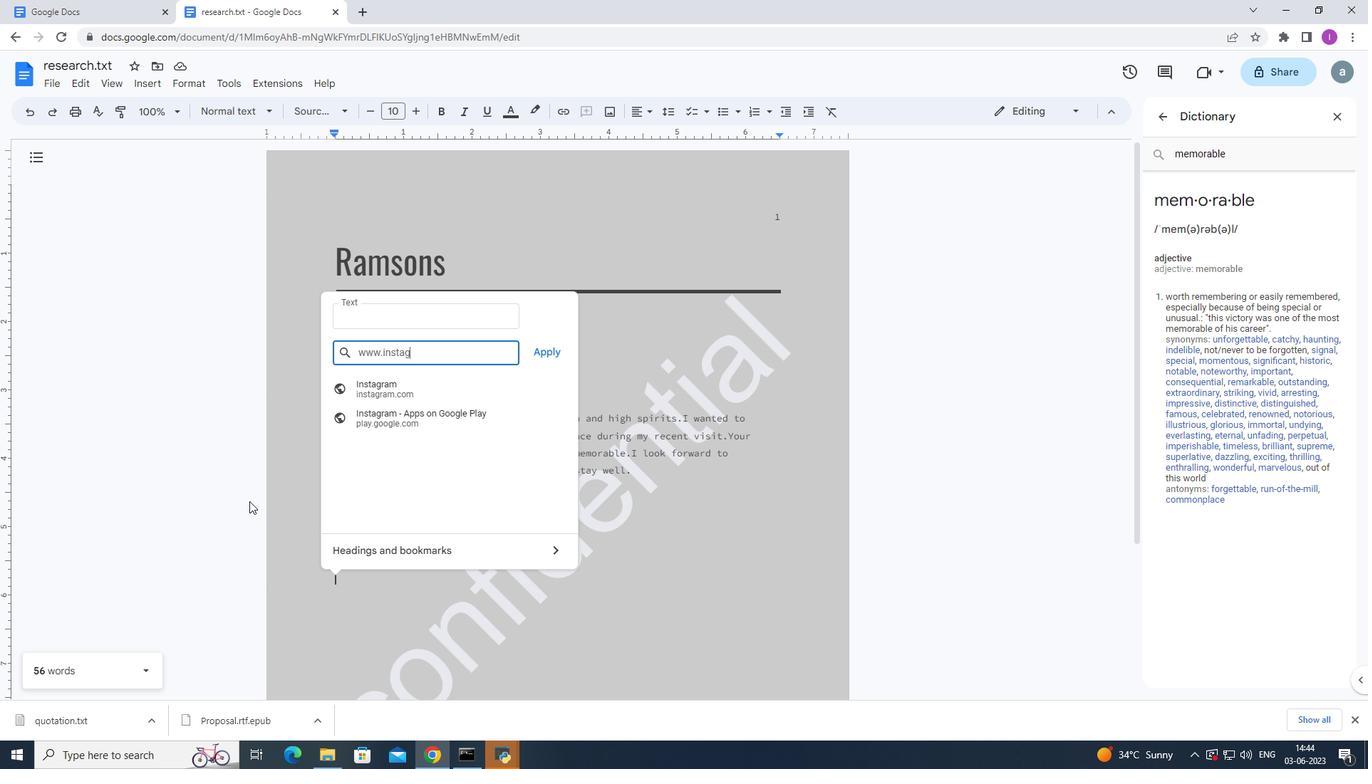 
Action: Mouse moved to (249, 501)
Screenshot: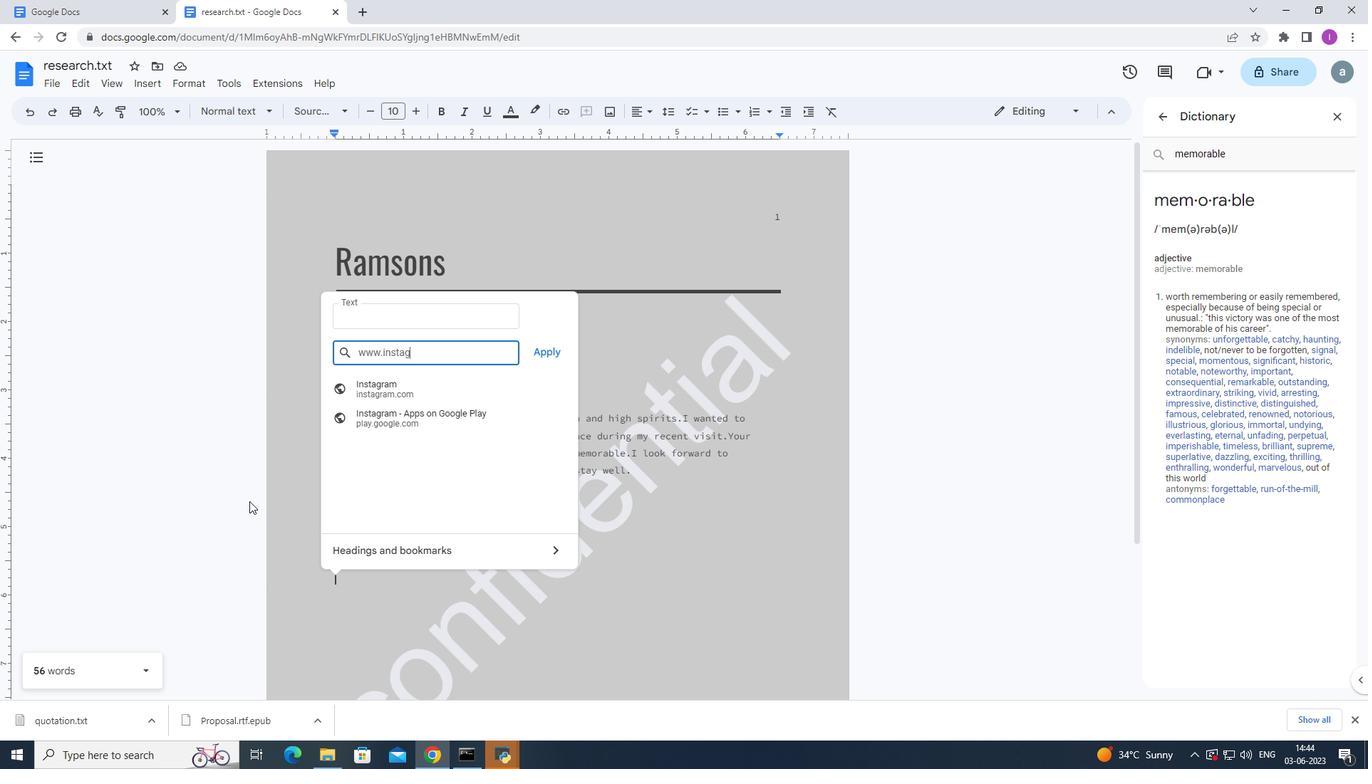 
Action: Key pressed am
Screenshot: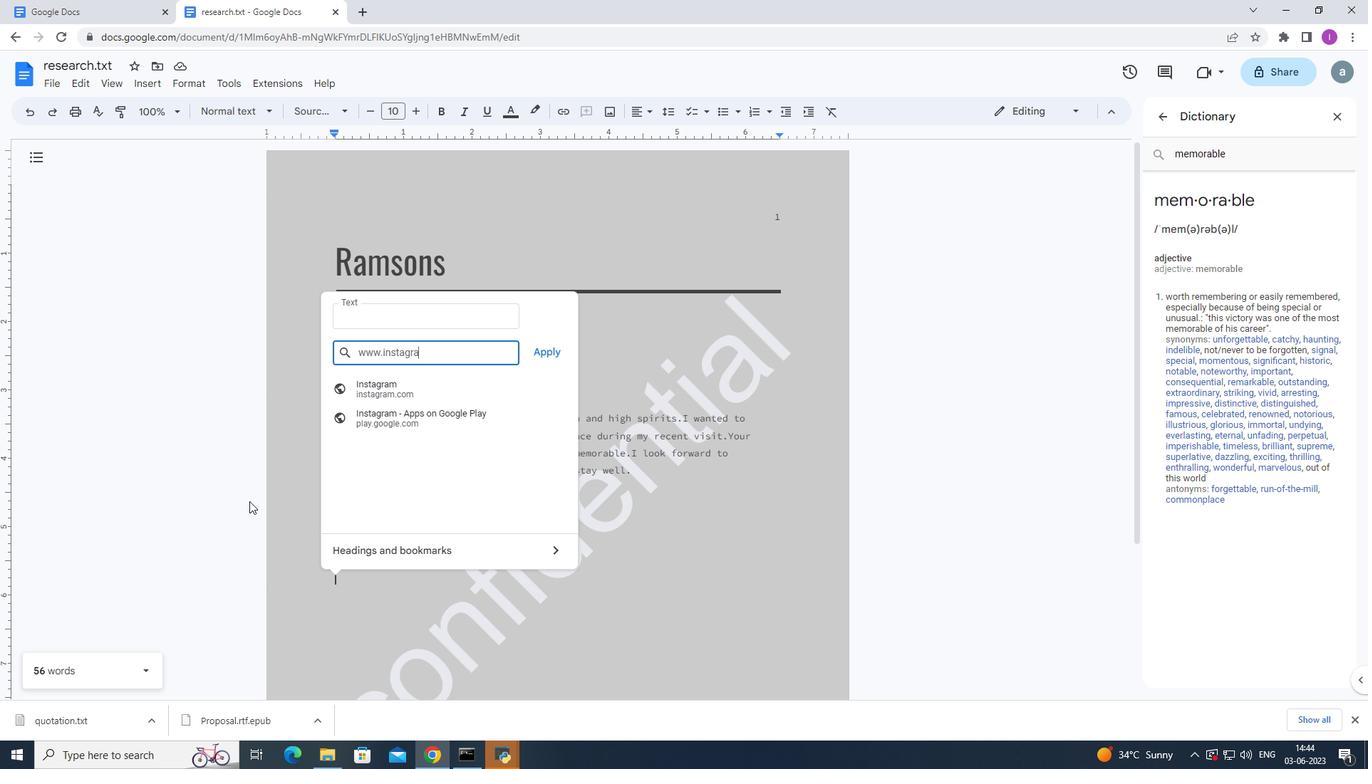 
Action: Mouse moved to (249, 500)
Screenshot: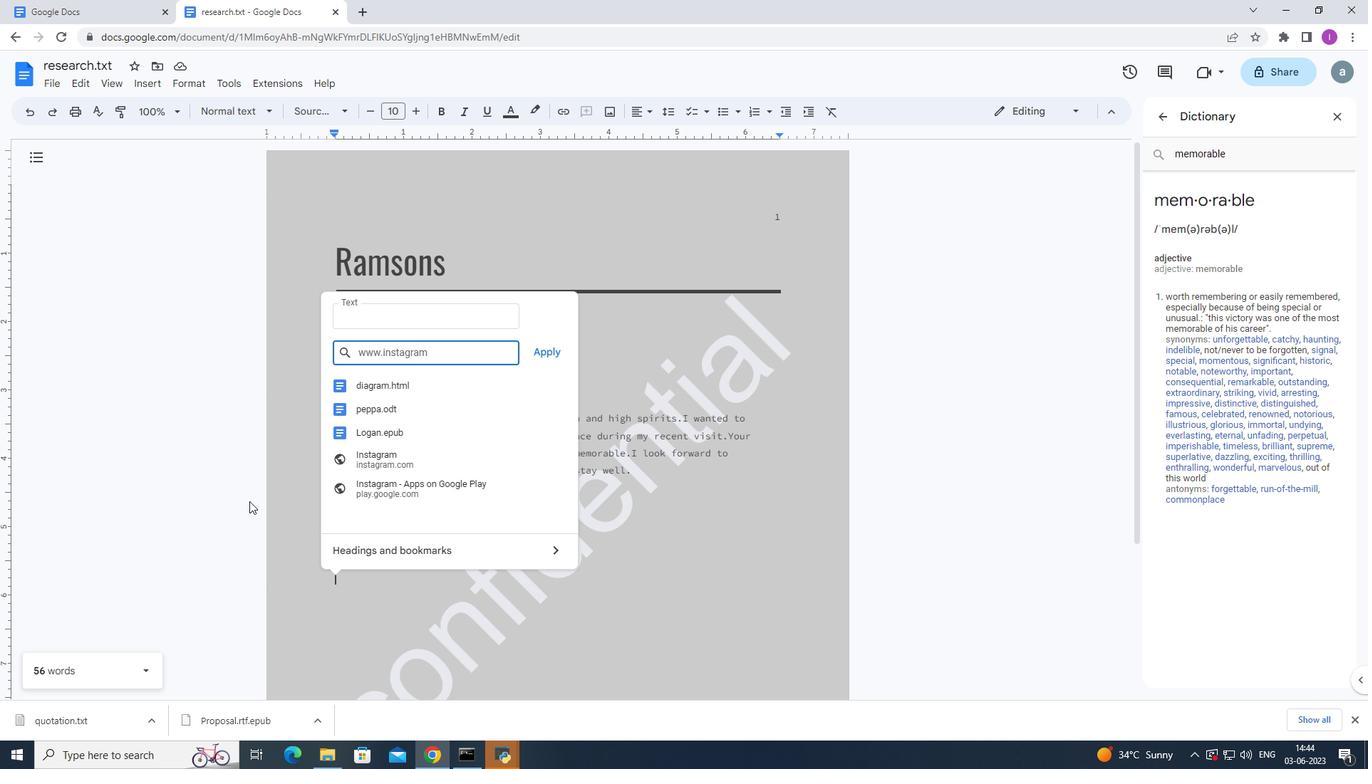 
Action: Key pressed .
Screenshot: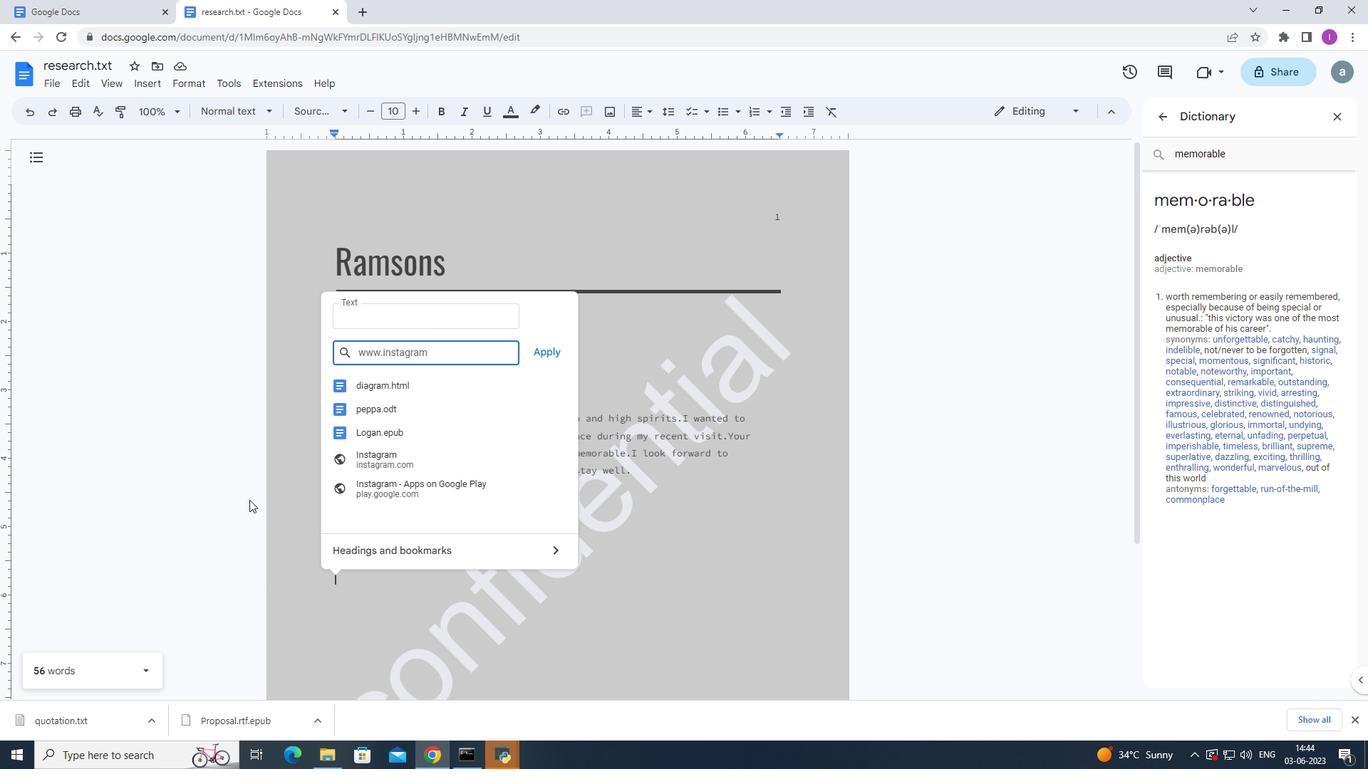 
Action: Mouse moved to (249, 500)
Screenshot: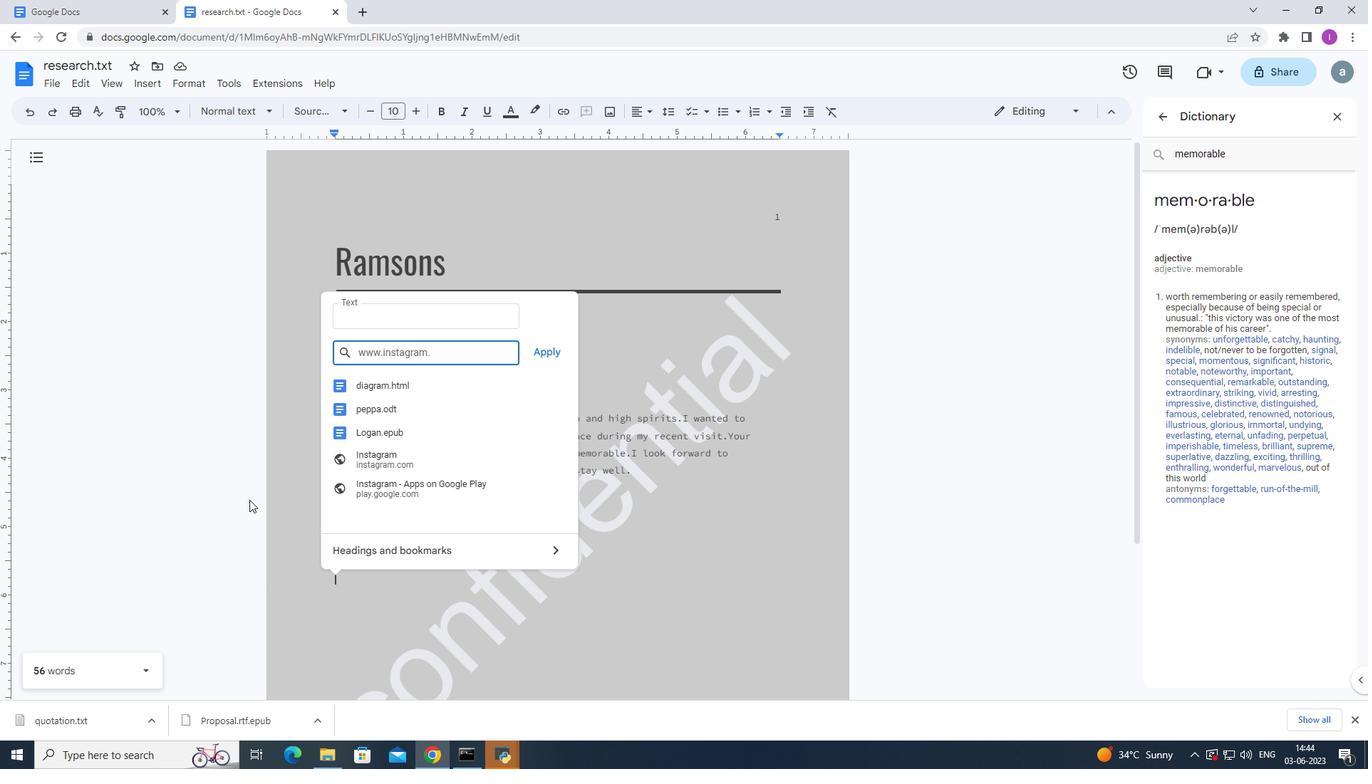 
Action: Key pressed co
Screenshot: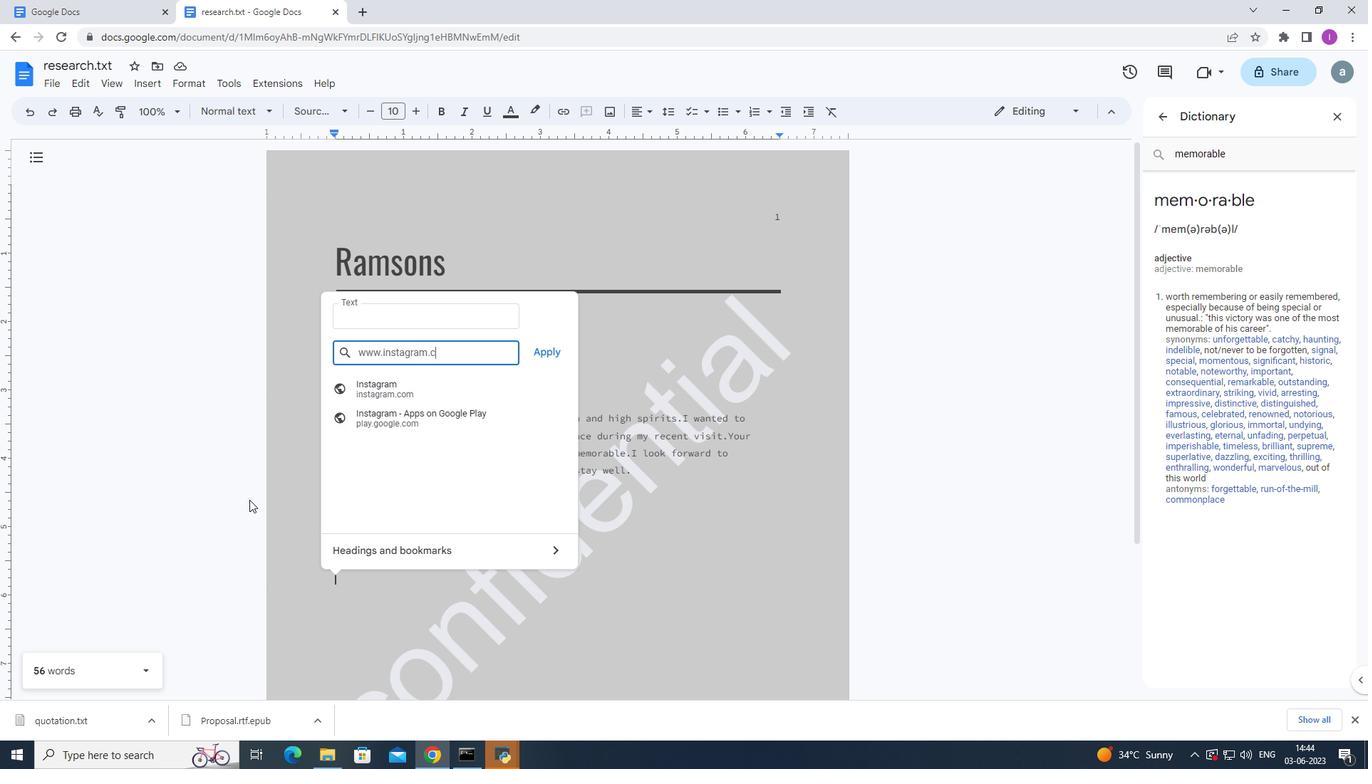 
Action: Mouse moved to (250, 500)
Screenshot: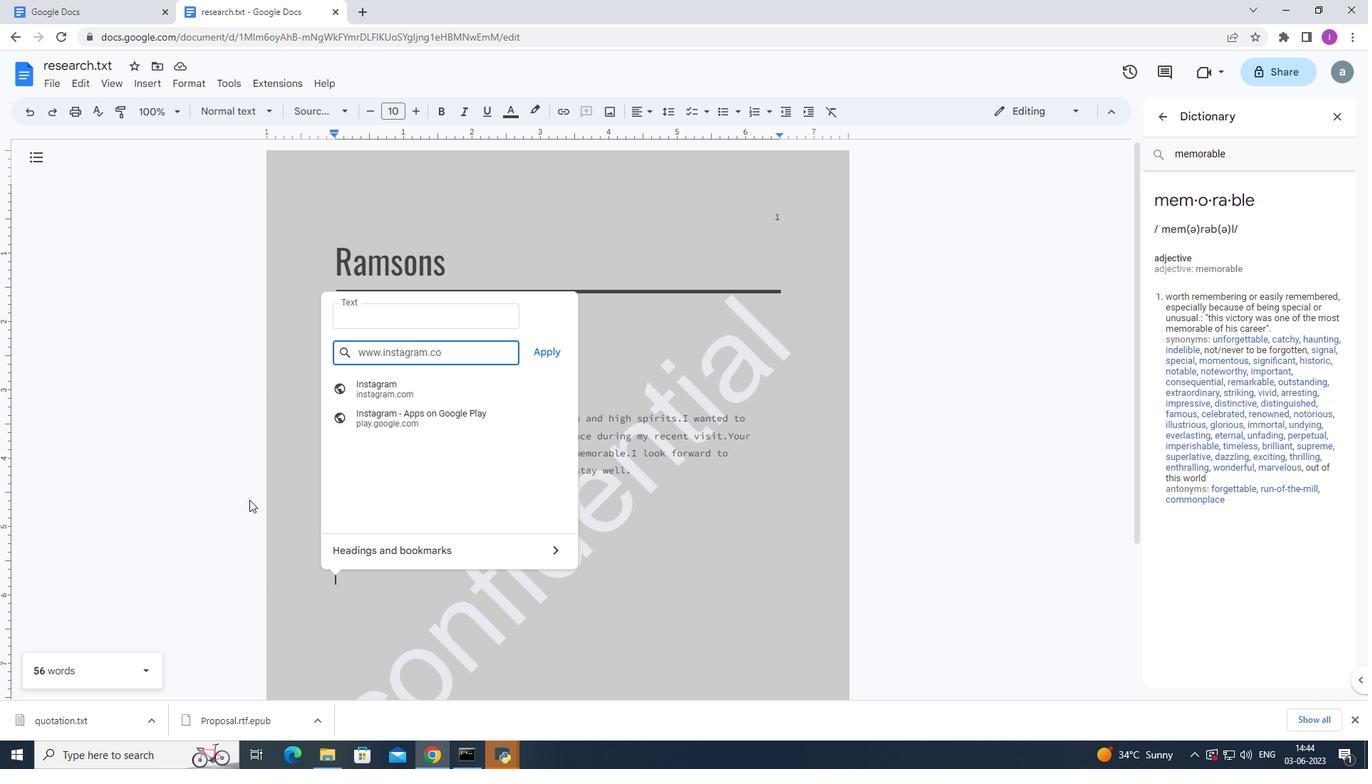 
Action: Key pressed m
Screenshot: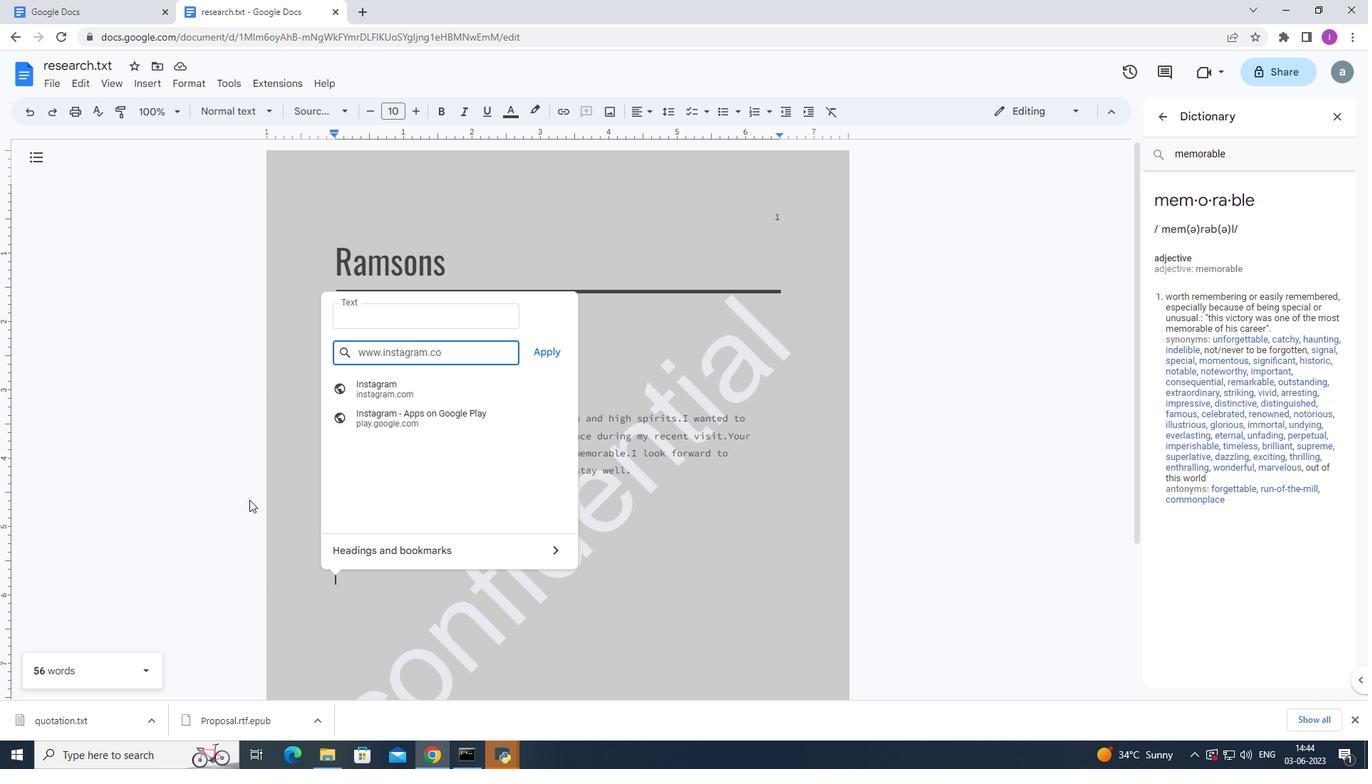 
Action: Mouse moved to (546, 350)
Screenshot: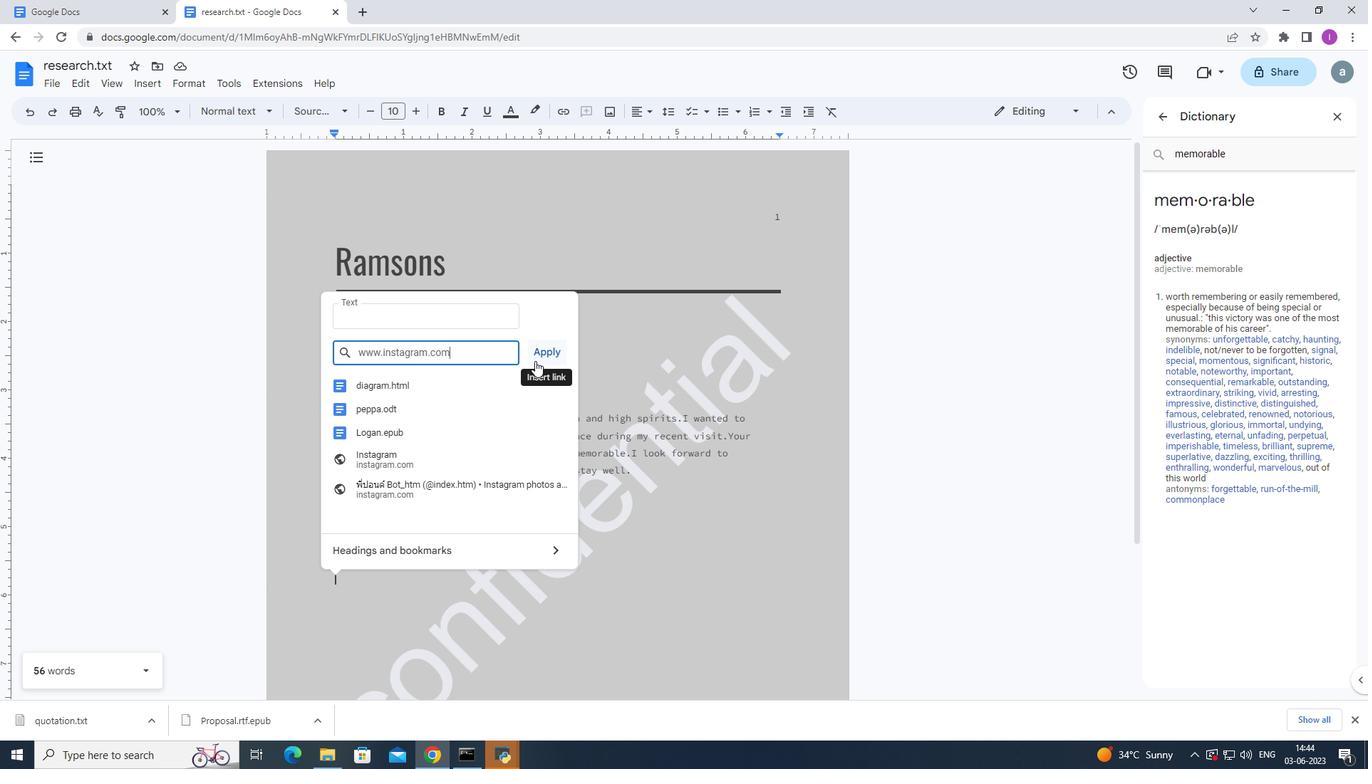 
Action: Mouse pressed left at (546, 350)
Screenshot: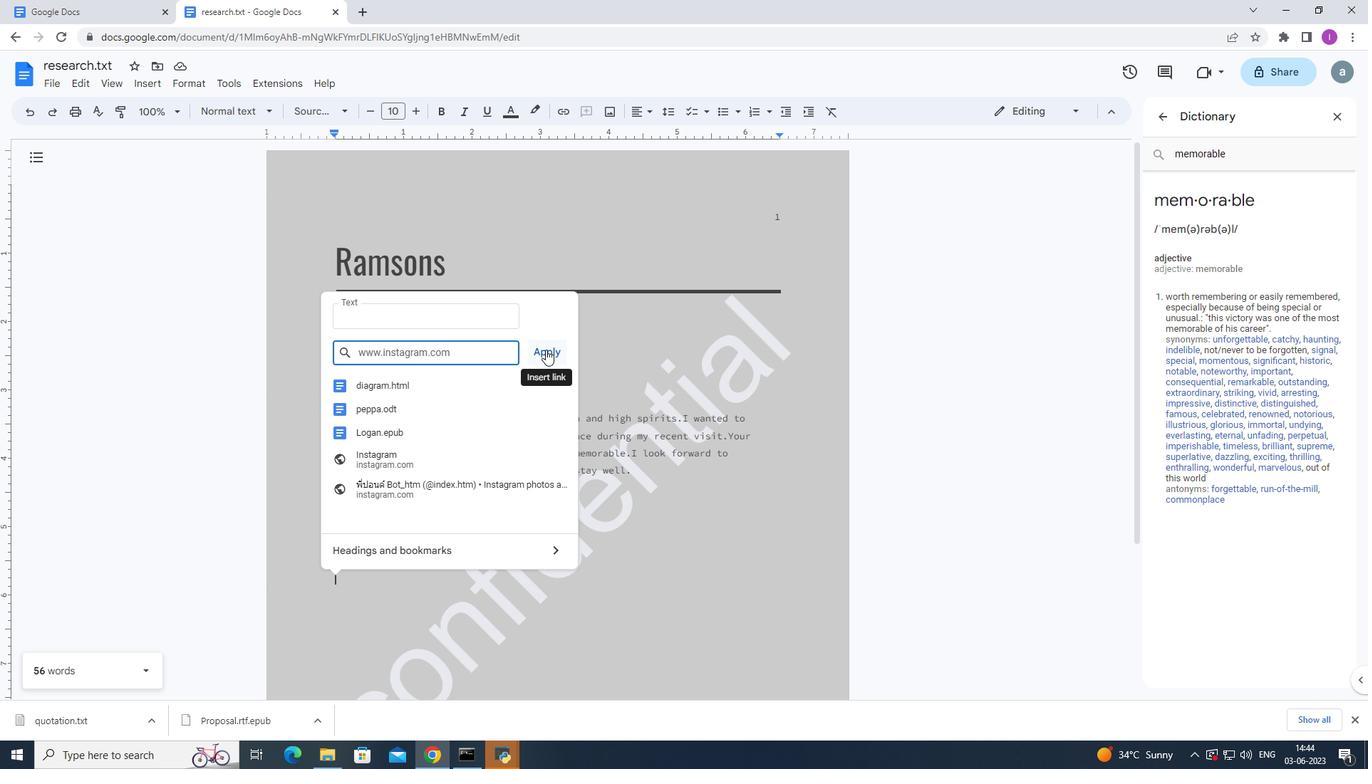 
Action: Mouse moved to (333, 476)
Screenshot: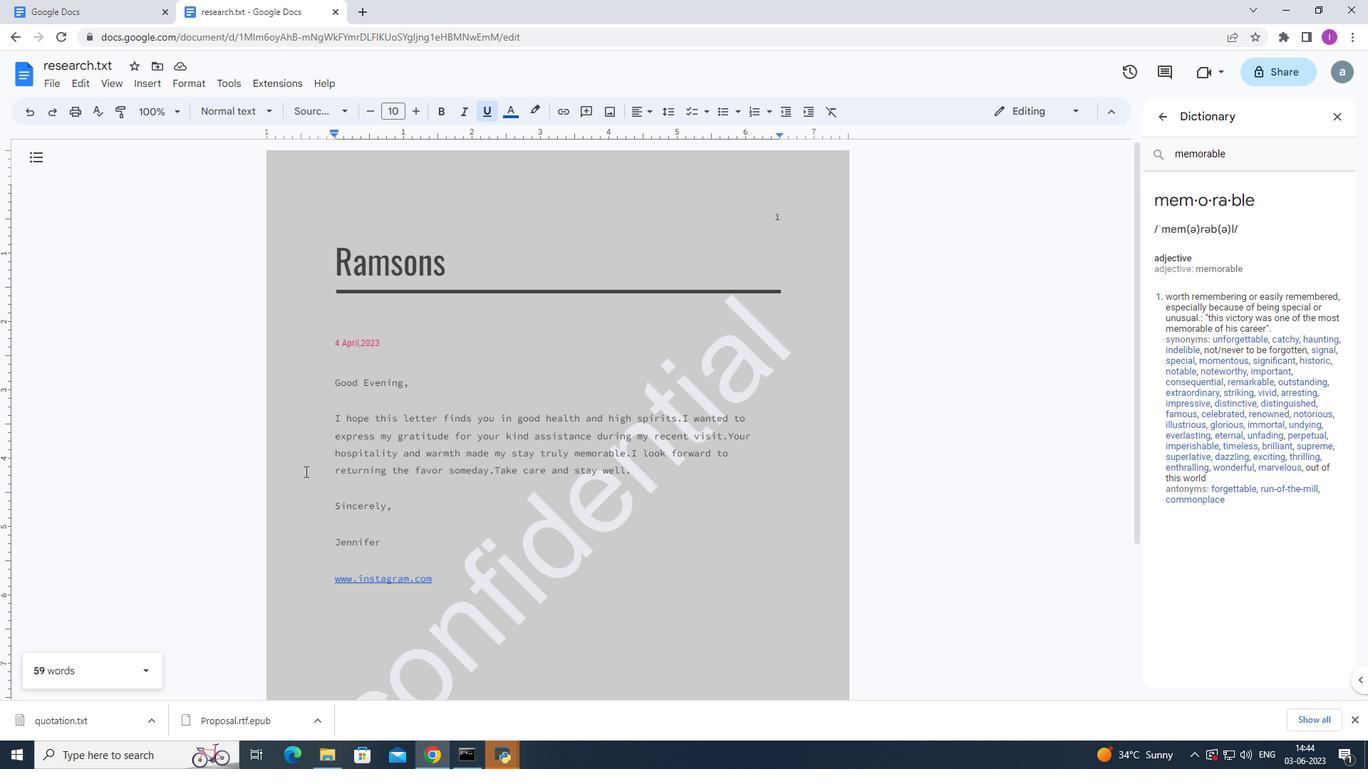 
Action: Mouse scrolled (333, 477) with delta (0, 0)
Screenshot: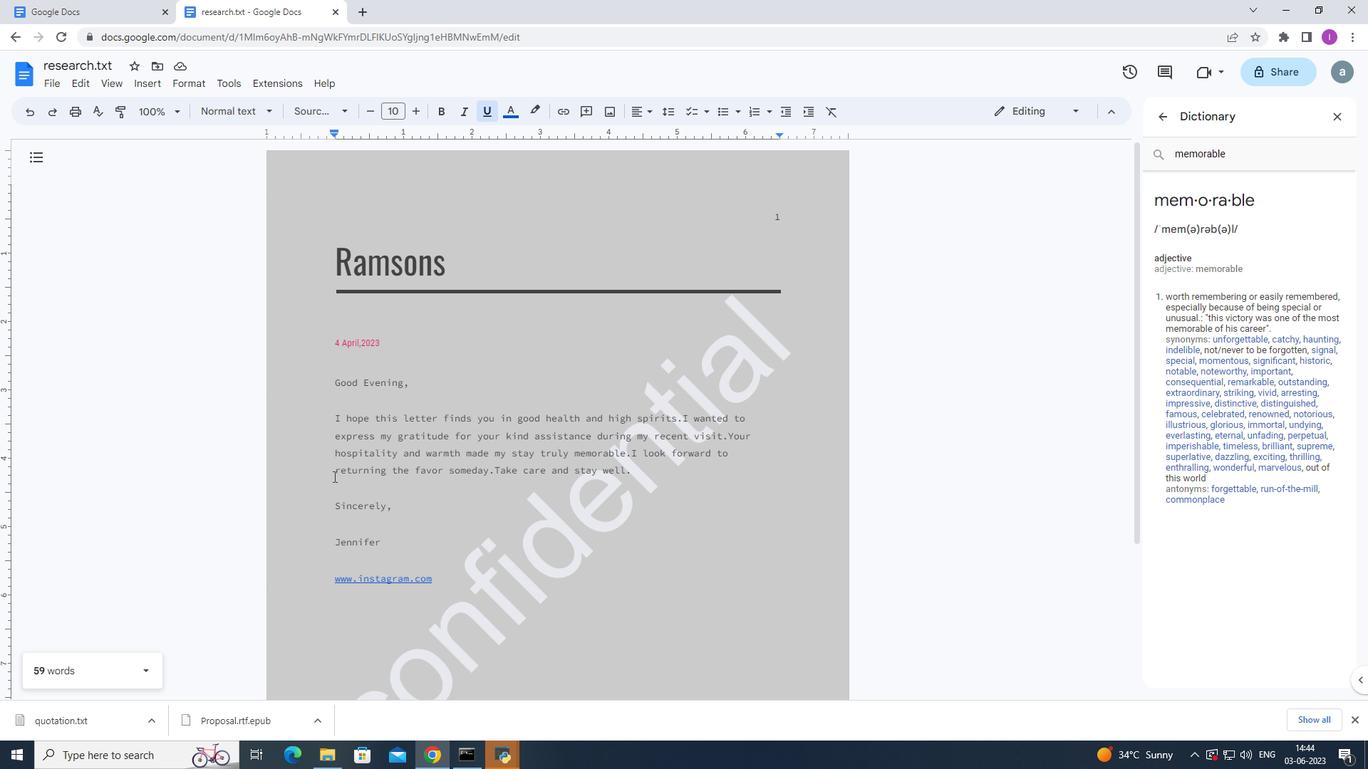 
Action: Mouse scrolled (333, 476) with delta (0, 0)
Screenshot: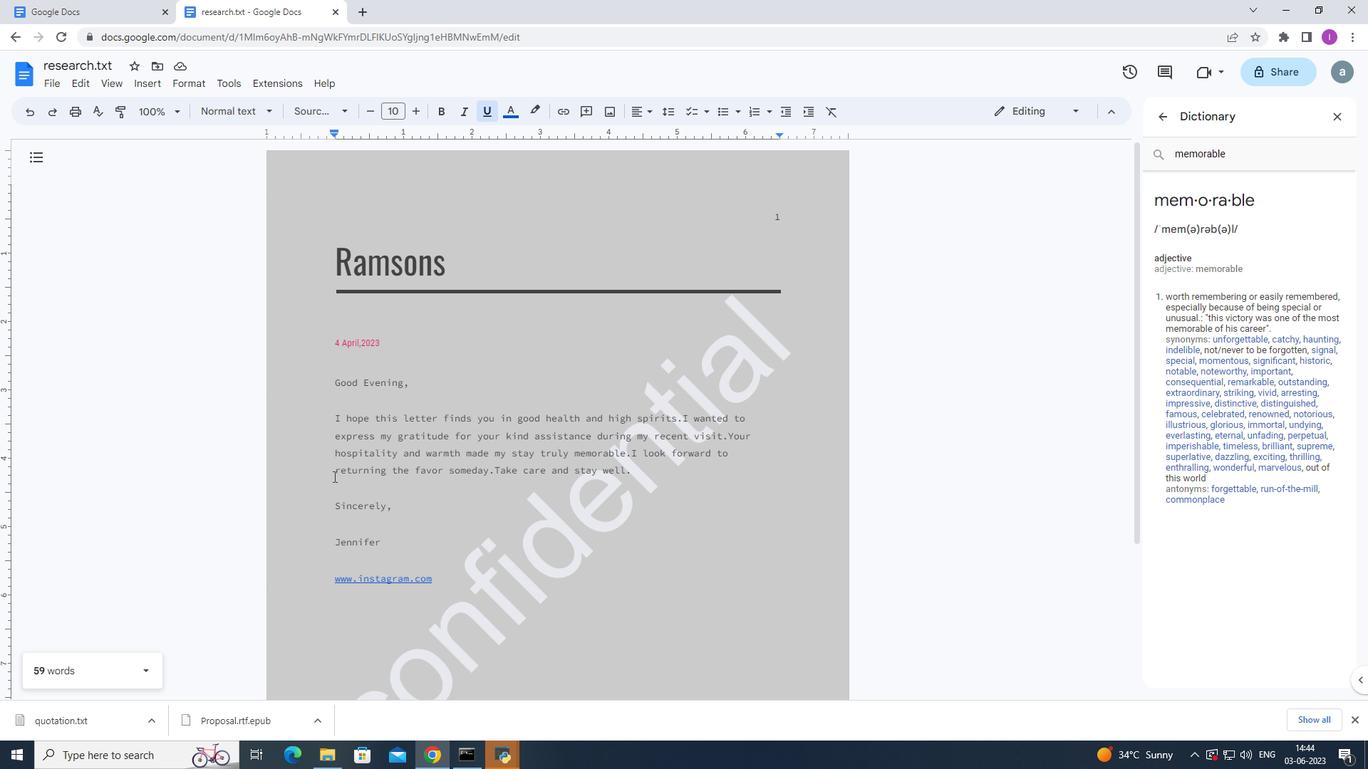 
Action: Mouse scrolled (333, 476) with delta (0, 0)
Screenshot: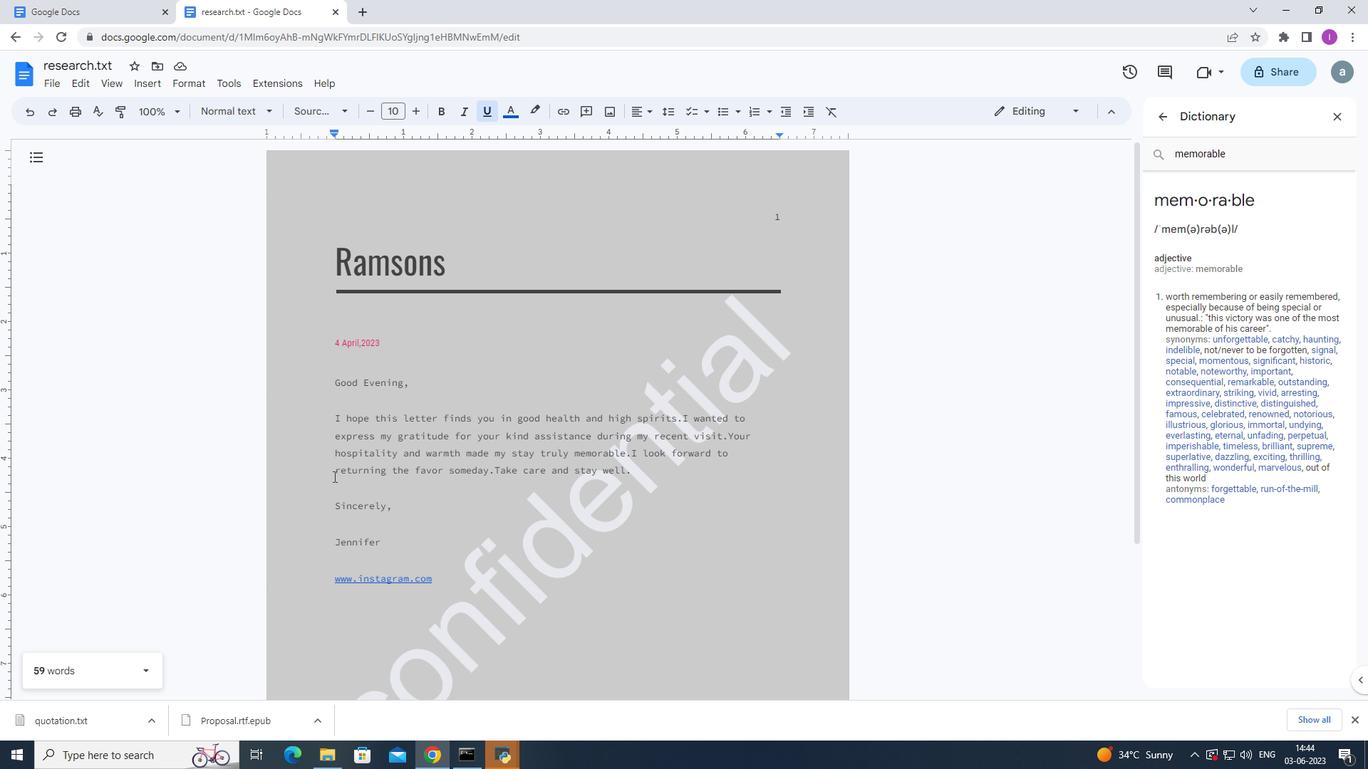 
Action: Mouse moved to (333, 476)
Screenshot: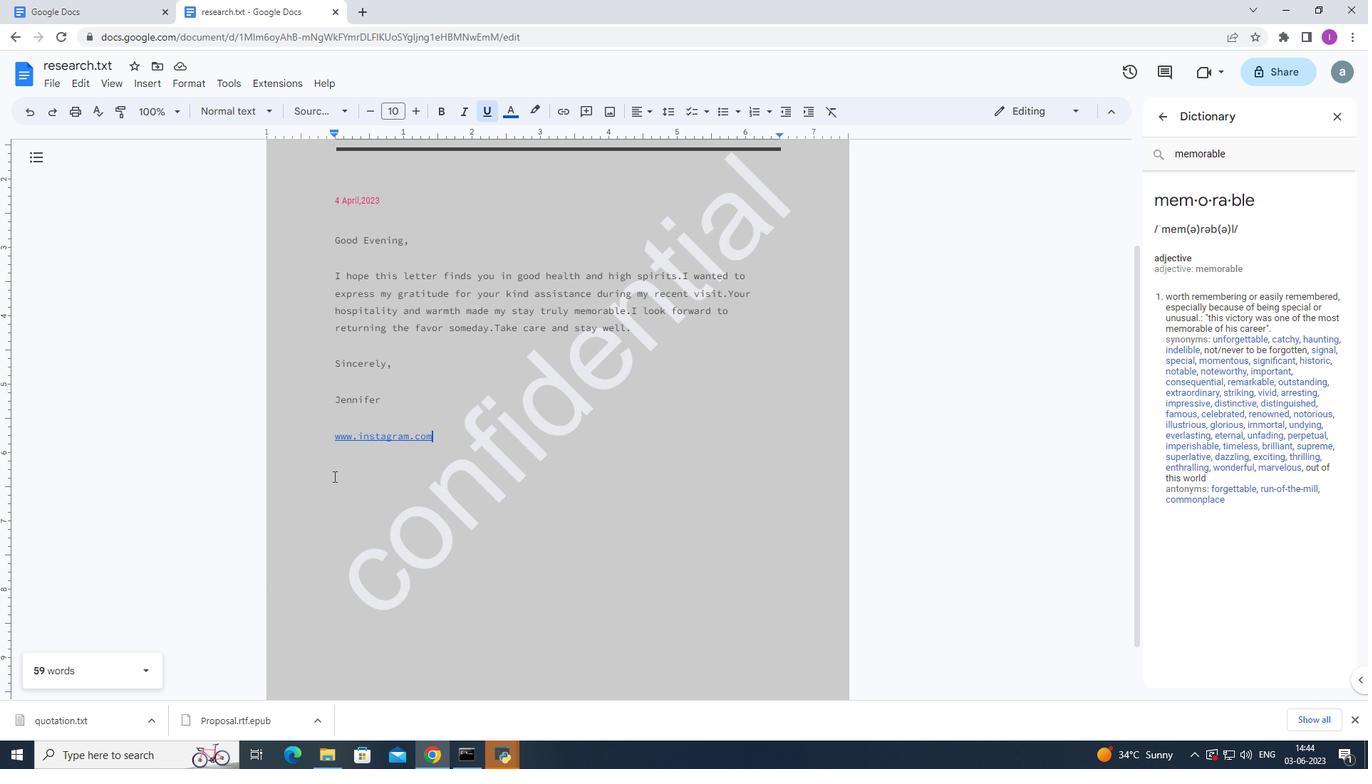 
Action: Mouse scrolled (333, 476) with delta (0, 0)
Screenshot: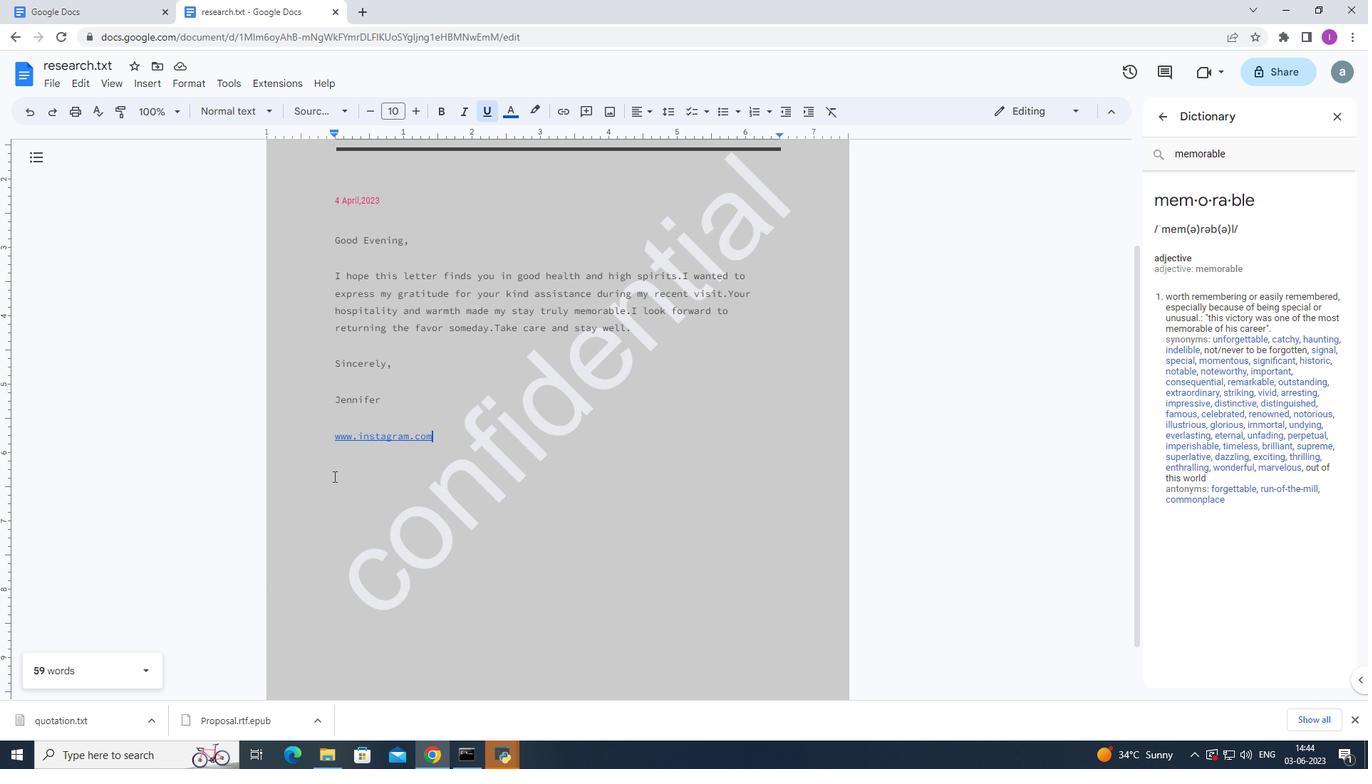 
Action: Mouse scrolled (333, 476) with delta (0, 0)
Screenshot: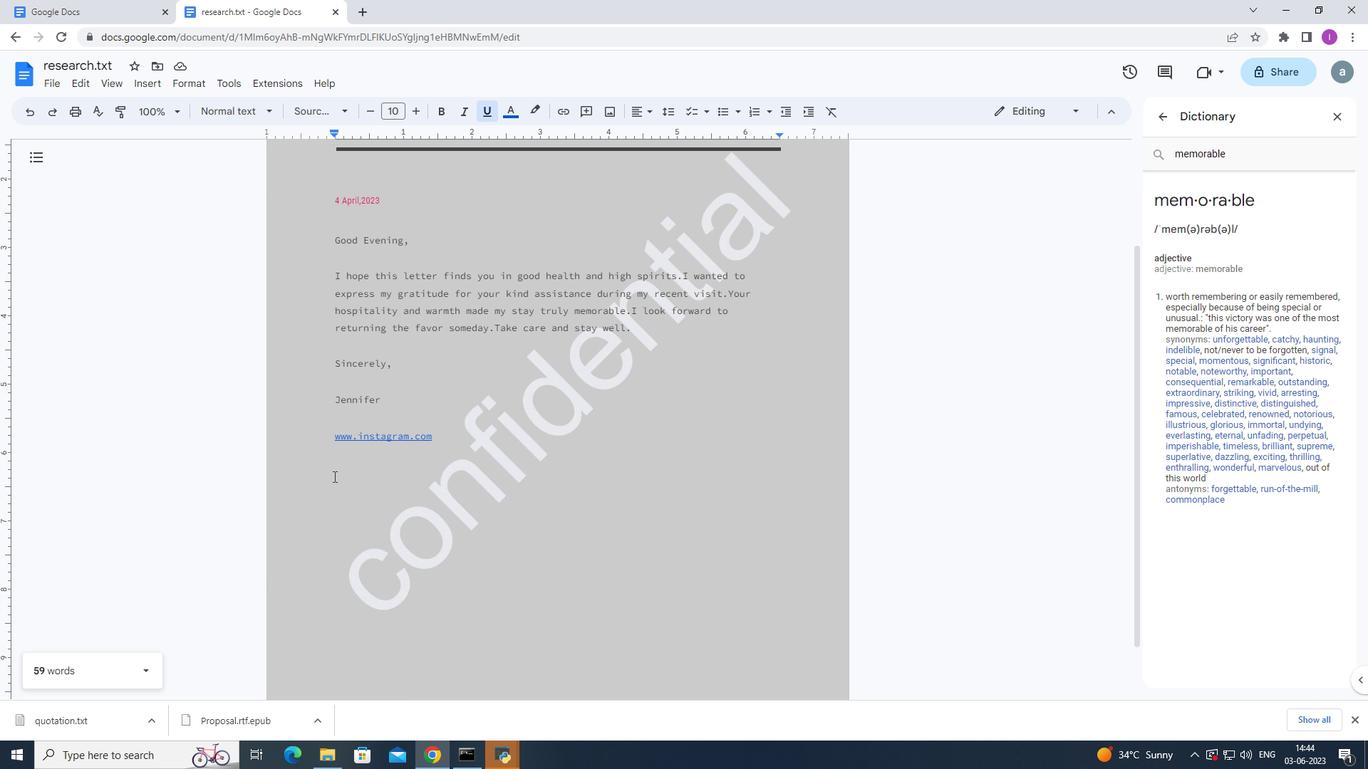
Action: Mouse scrolled (333, 476) with delta (0, 0)
Screenshot: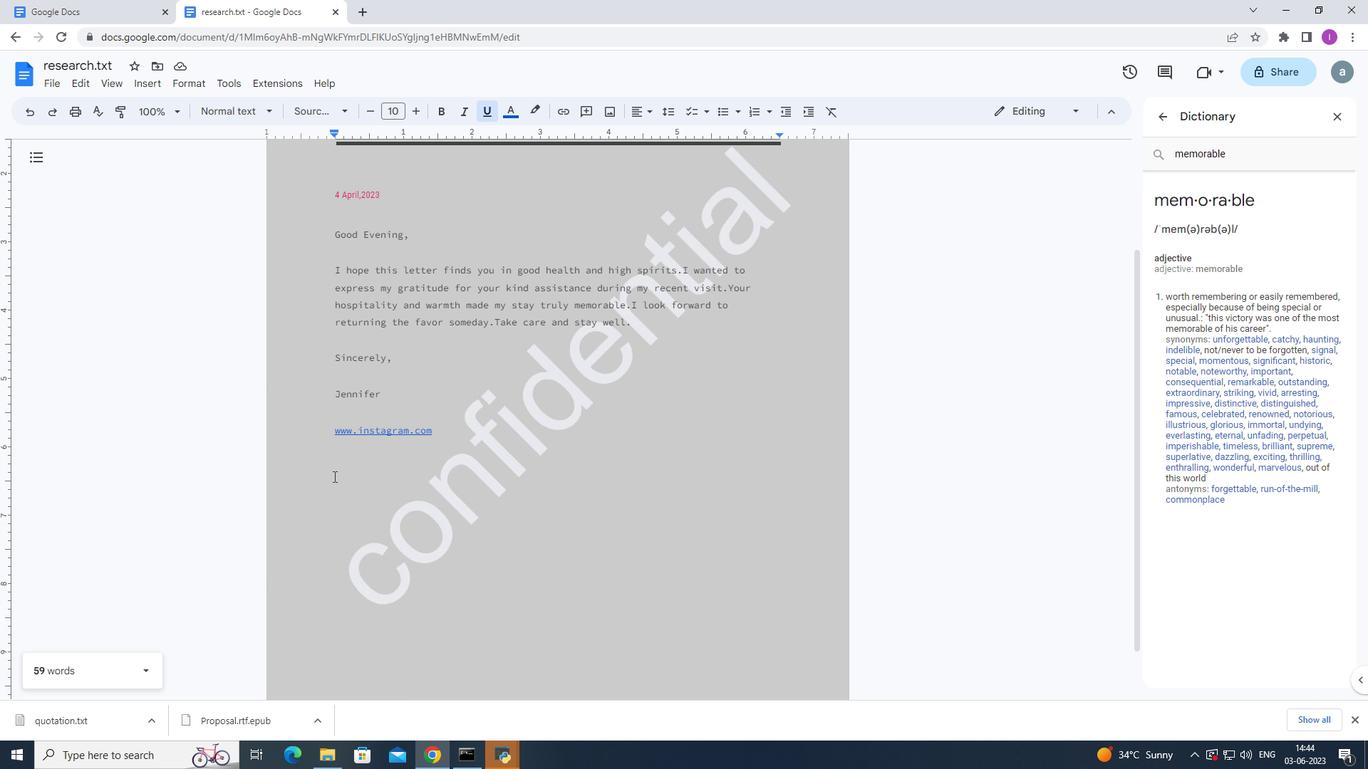 
Action: Mouse moved to (335, 474)
Screenshot: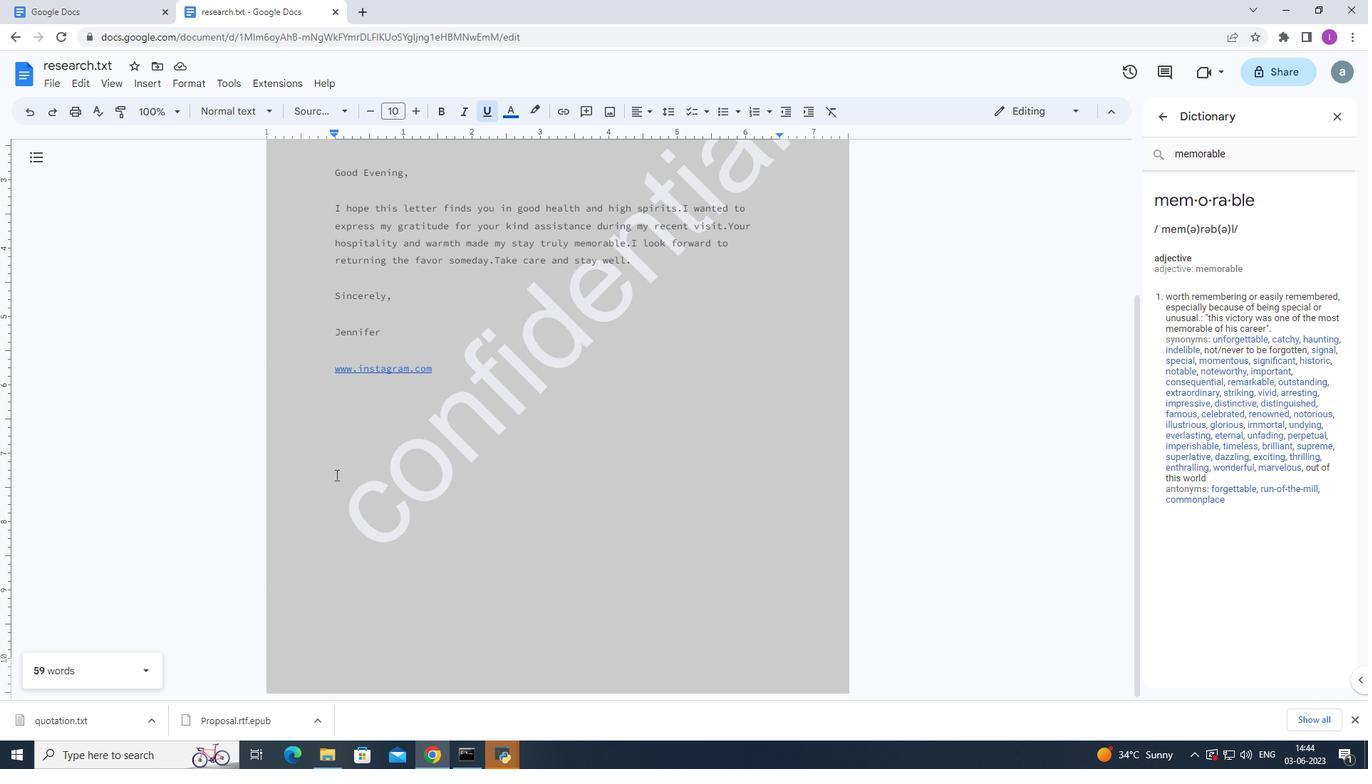 
Action: Mouse scrolled (335, 474) with delta (0, 0)
Screenshot: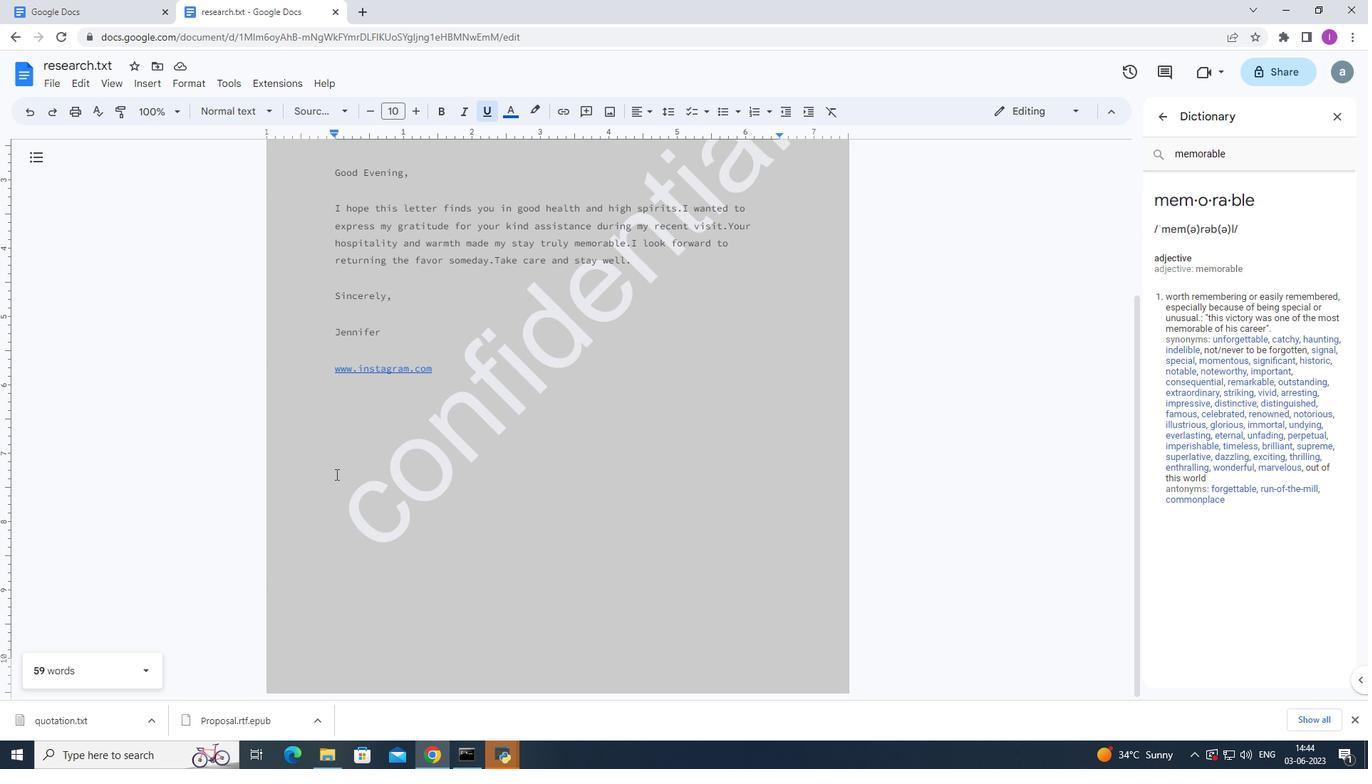 
Action: Mouse scrolled (335, 475) with delta (0, 0)
Screenshot: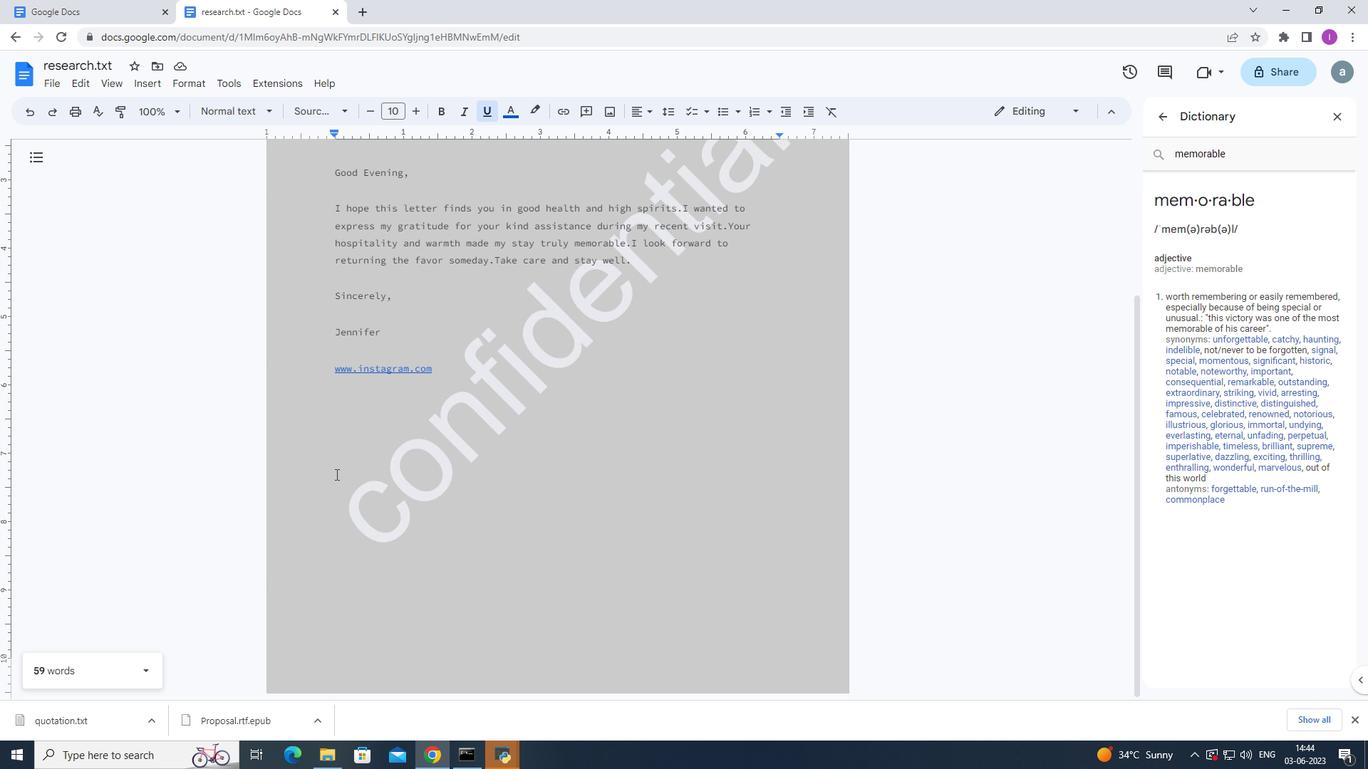
Action: Mouse scrolled (335, 475) with delta (0, 0)
Screenshot: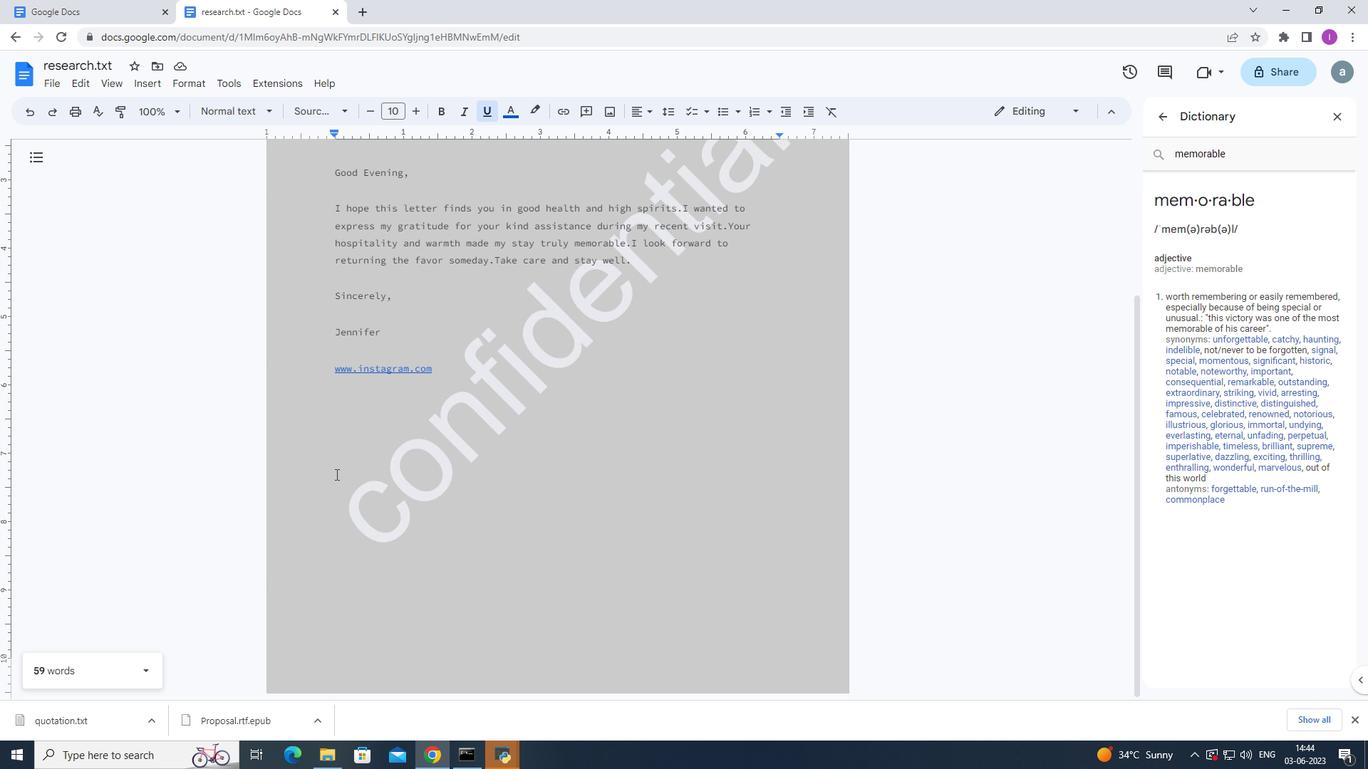 
Action: Mouse moved to (250, 492)
Screenshot: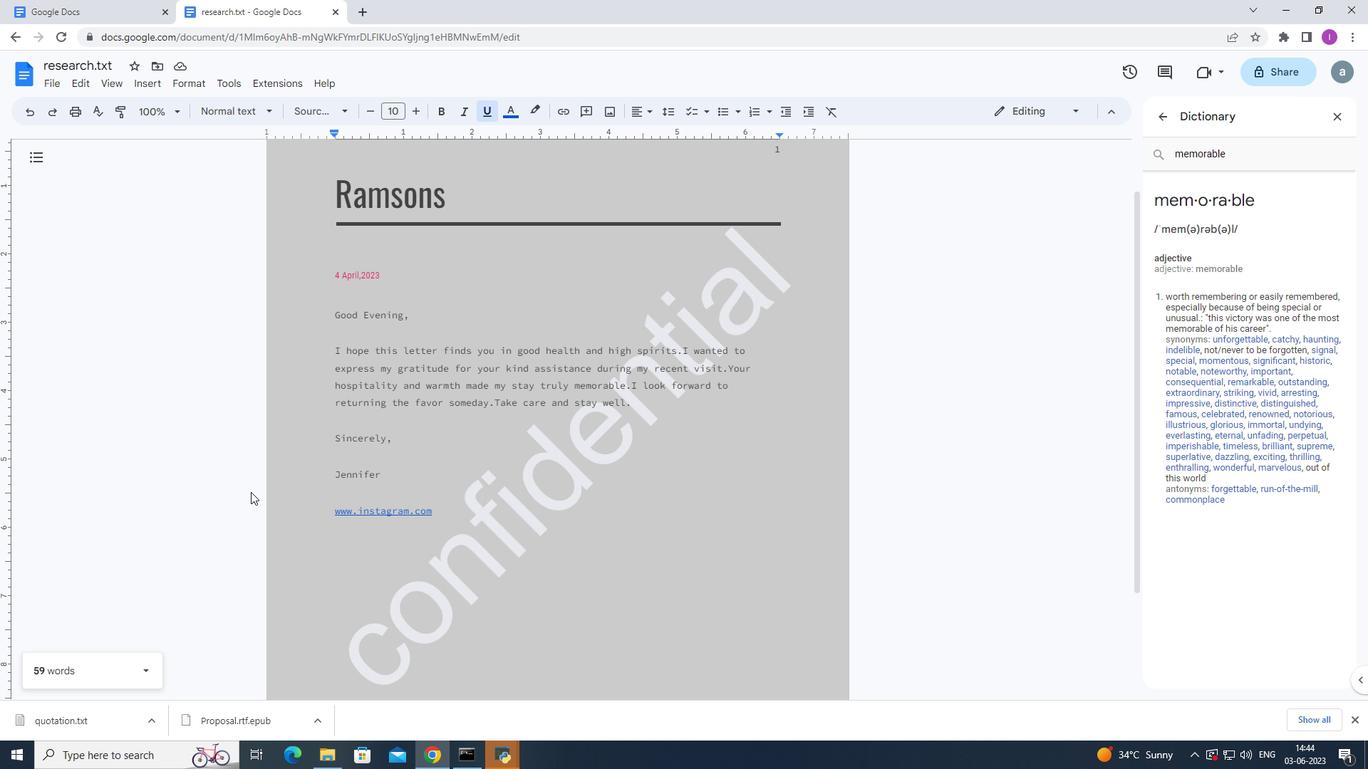 
